 Task: Search one way flight ticket for 5 adults, 2 children, 1 infant in seat and 2 infants on lap in economy from Garden City: Garden City Regional Airport to Laramie: Laramie Regional Airport on 5-3-2023. Number of bags: 2 carry on bags. Price is upto 92000. Outbound departure time preference is 16:00.
Action: Mouse moved to (297, 250)
Screenshot: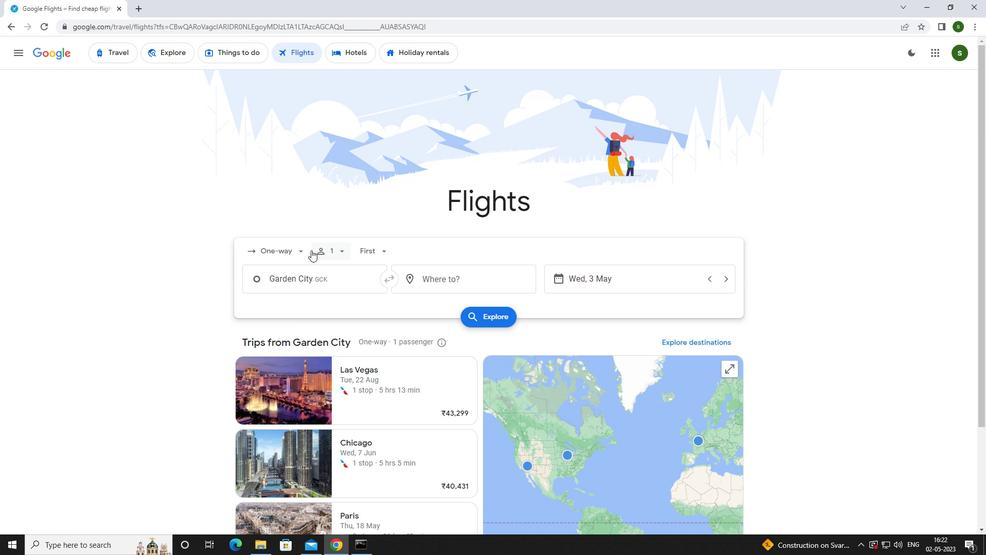 
Action: Mouse pressed left at (297, 250)
Screenshot: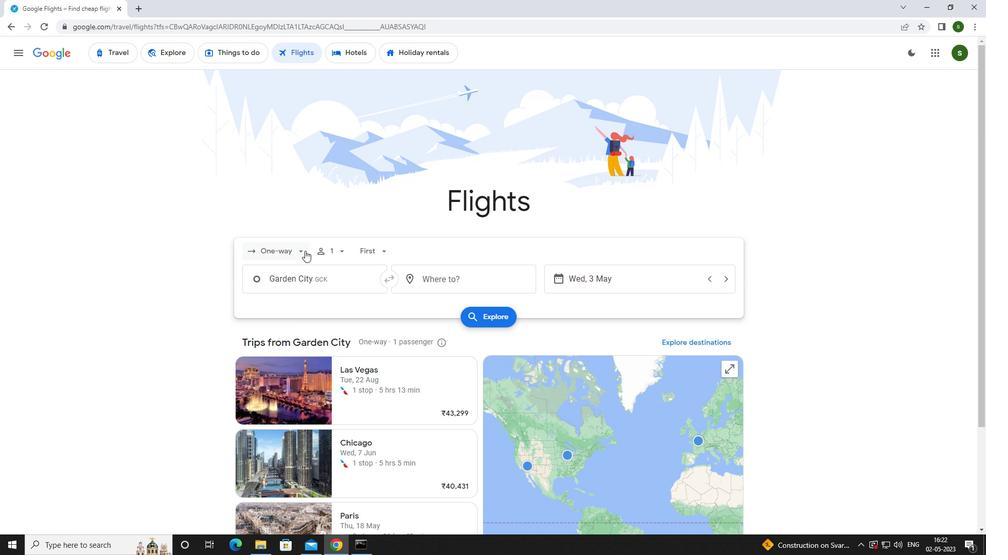 
Action: Mouse moved to (293, 302)
Screenshot: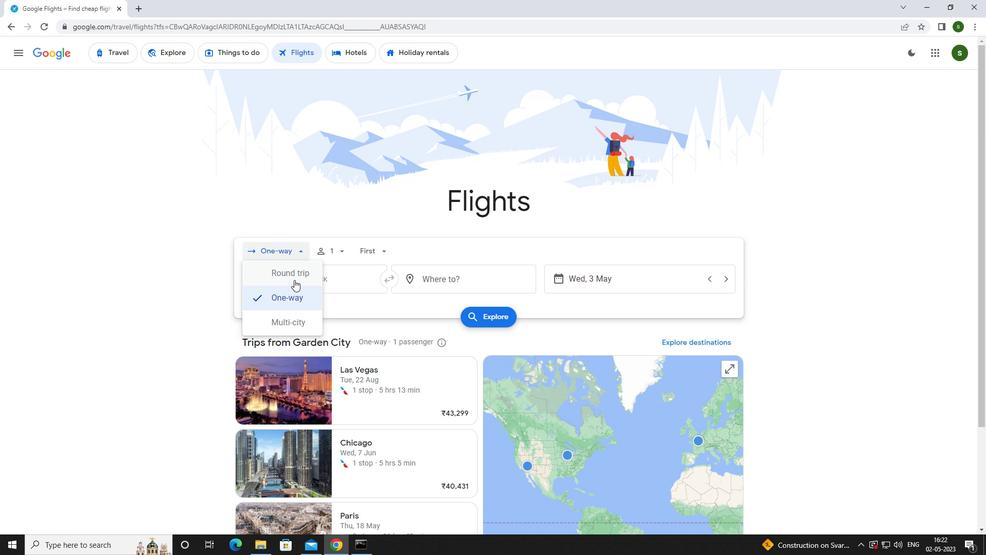 
Action: Mouse pressed left at (293, 302)
Screenshot: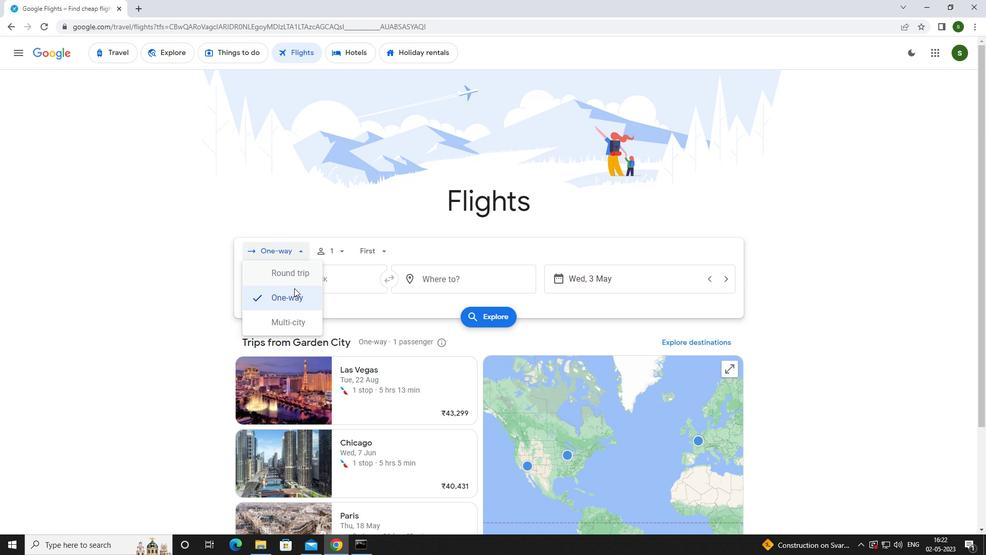 
Action: Mouse moved to (344, 248)
Screenshot: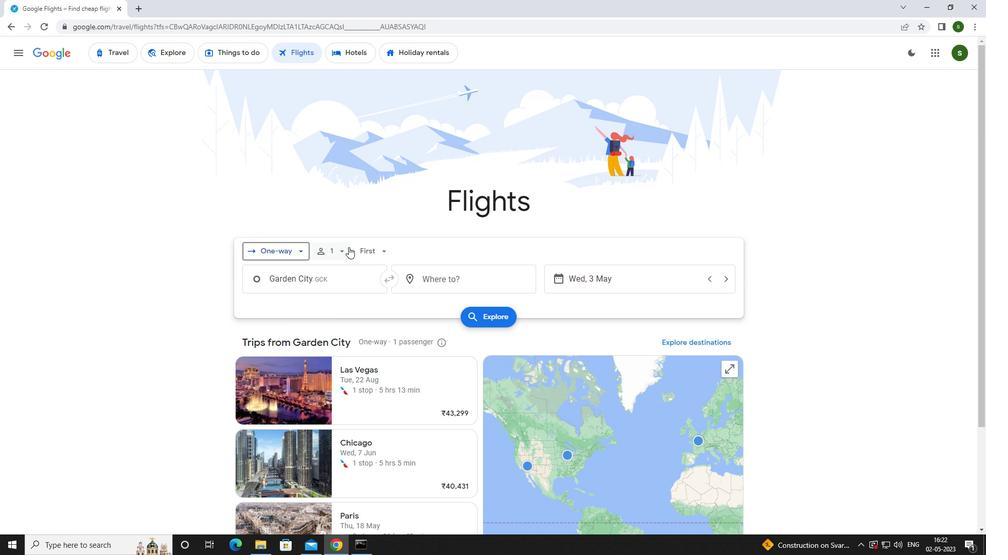 
Action: Mouse pressed left at (344, 248)
Screenshot: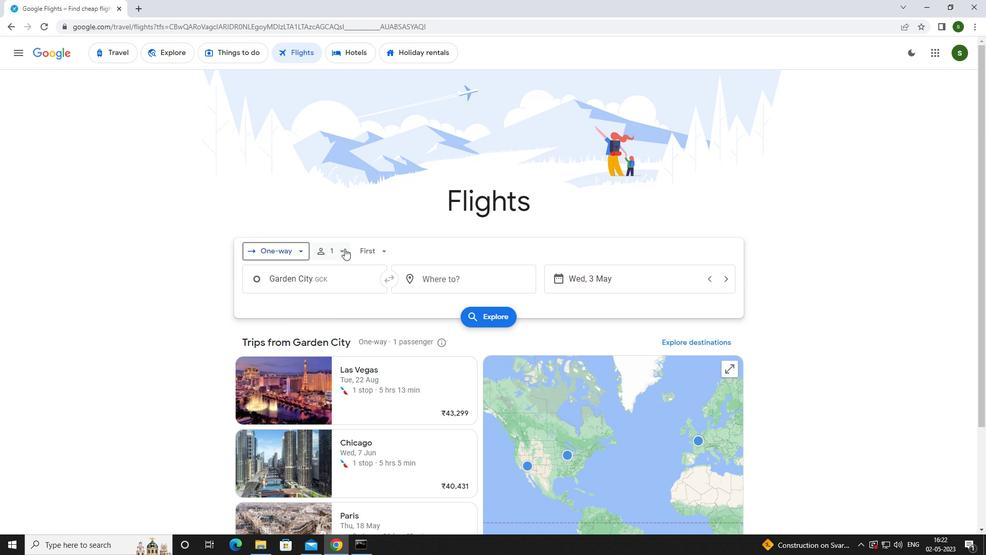 
Action: Mouse moved to (418, 278)
Screenshot: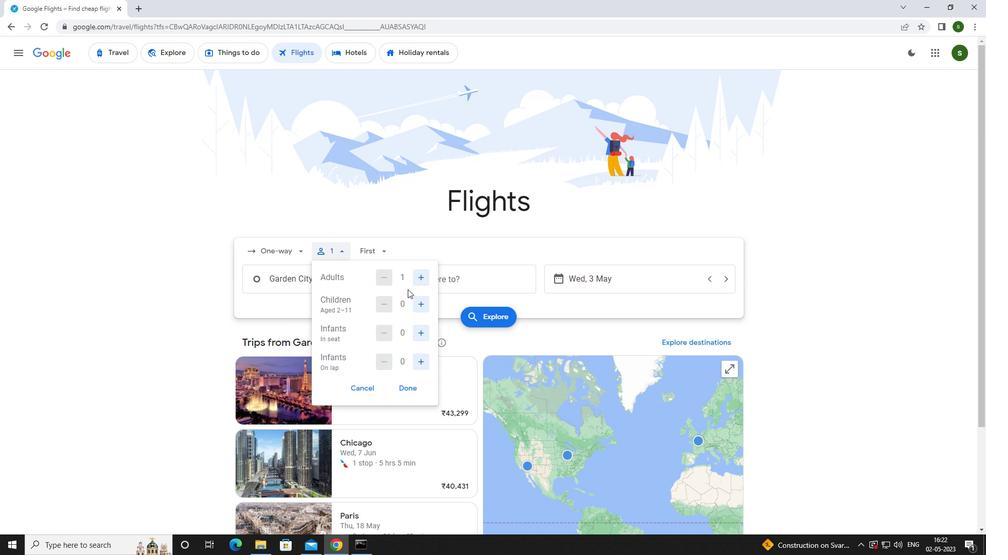 
Action: Mouse pressed left at (418, 278)
Screenshot: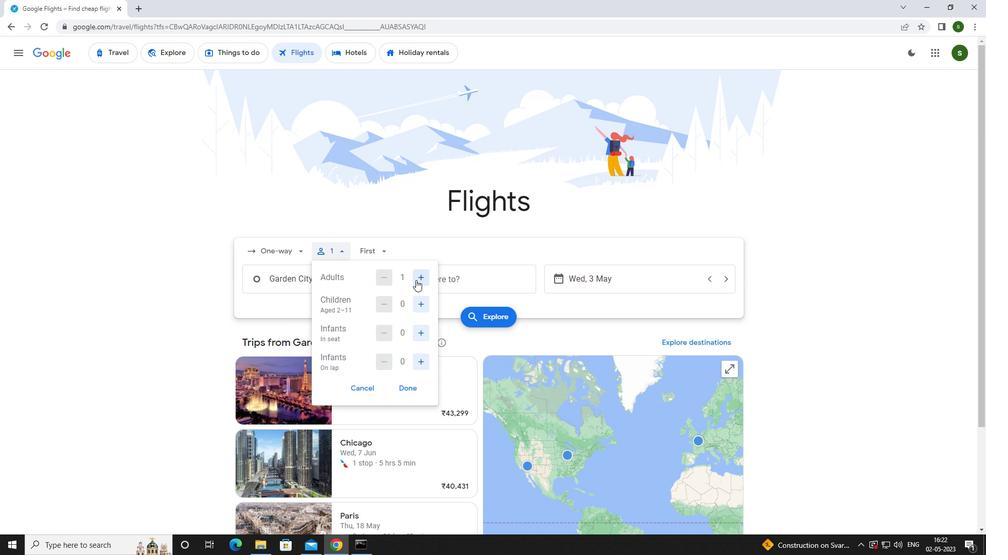 
Action: Mouse pressed left at (418, 278)
Screenshot: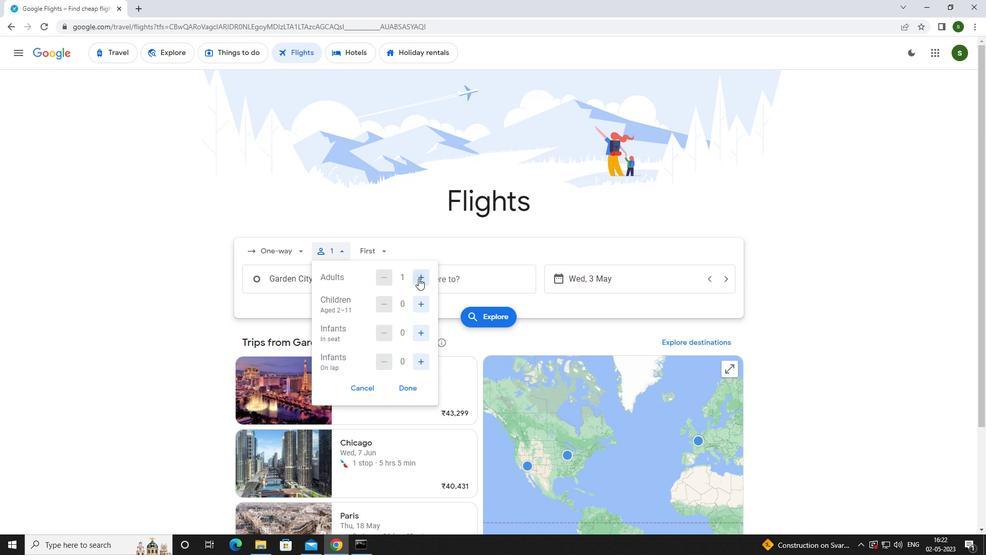 
Action: Mouse pressed left at (418, 278)
Screenshot: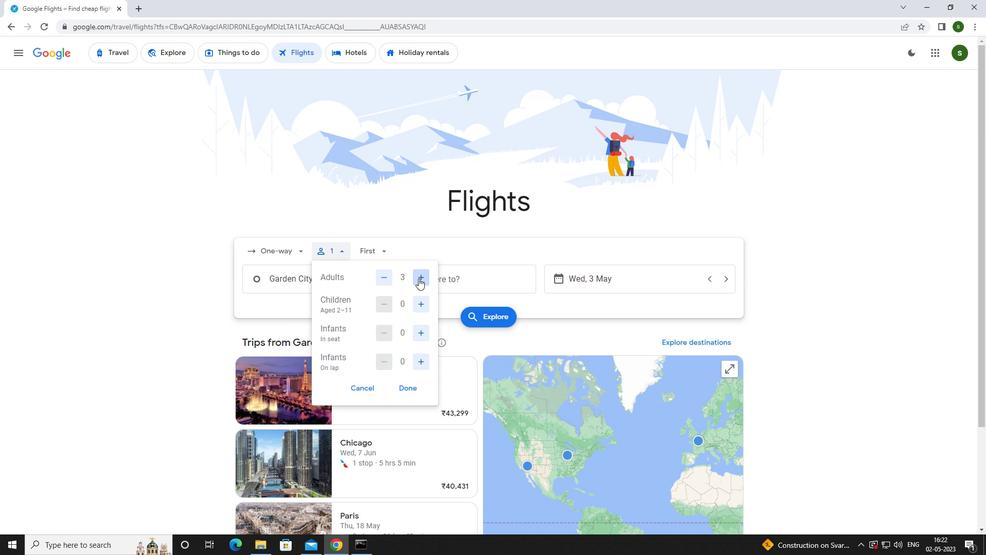 
Action: Mouse pressed left at (418, 278)
Screenshot: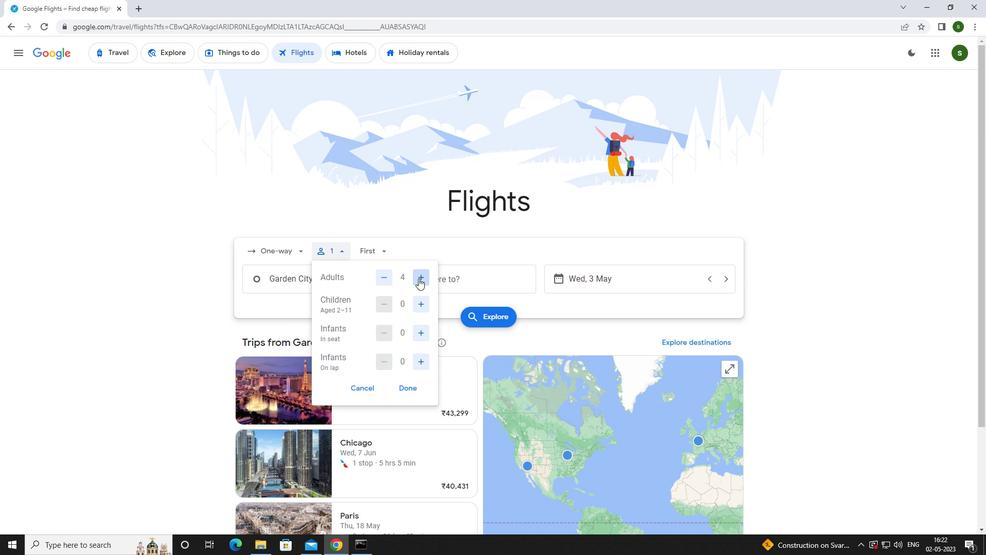 
Action: Mouse moved to (414, 307)
Screenshot: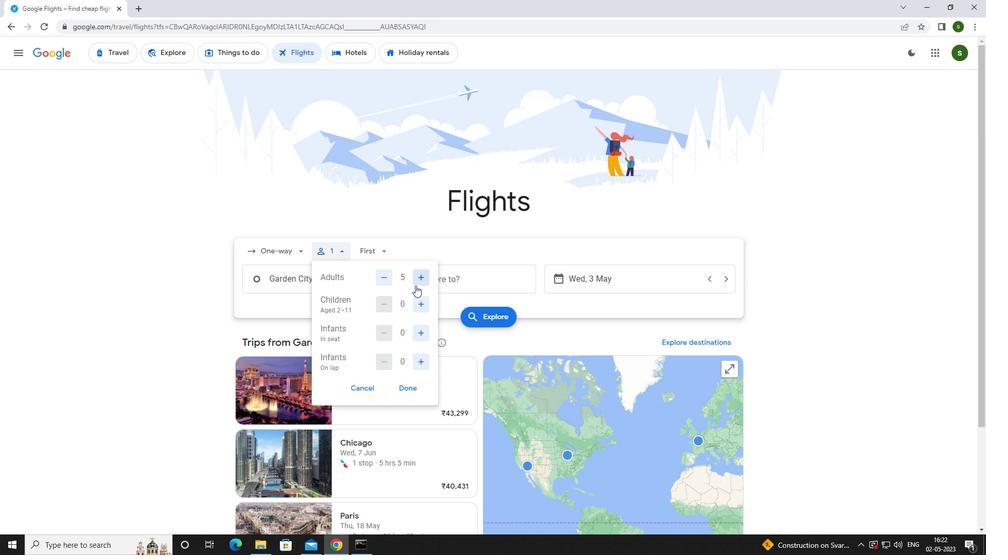 
Action: Mouse pressed left at (414, 307)
Screenshot: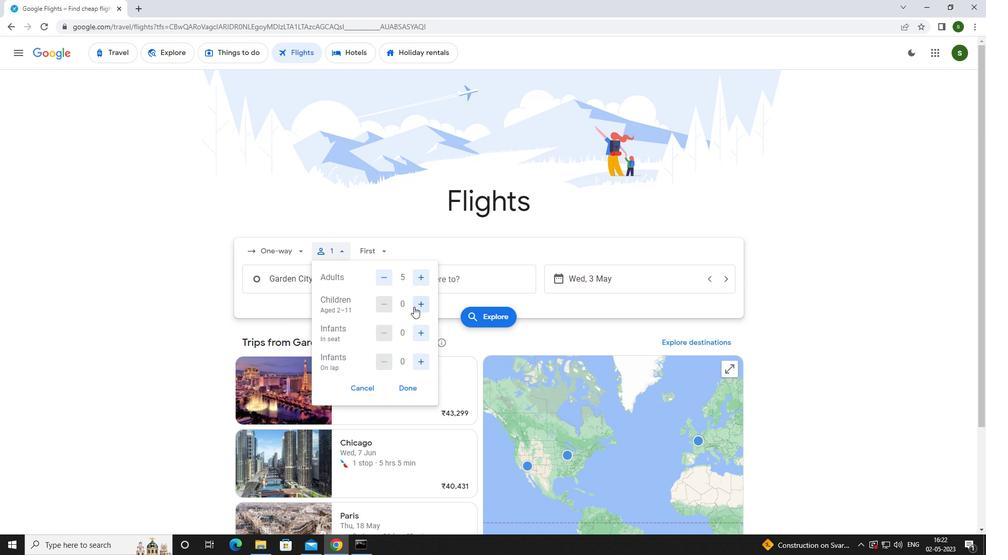 
Action: Mouse moved to (414, 308)
Screenshot: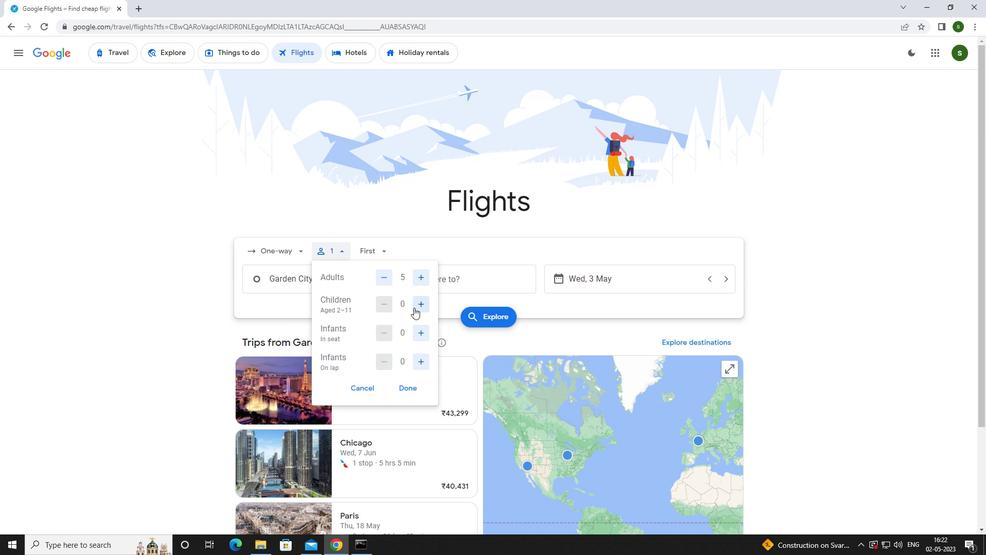 
Action: Mouse pressed left at (414, 308)
Screenshot: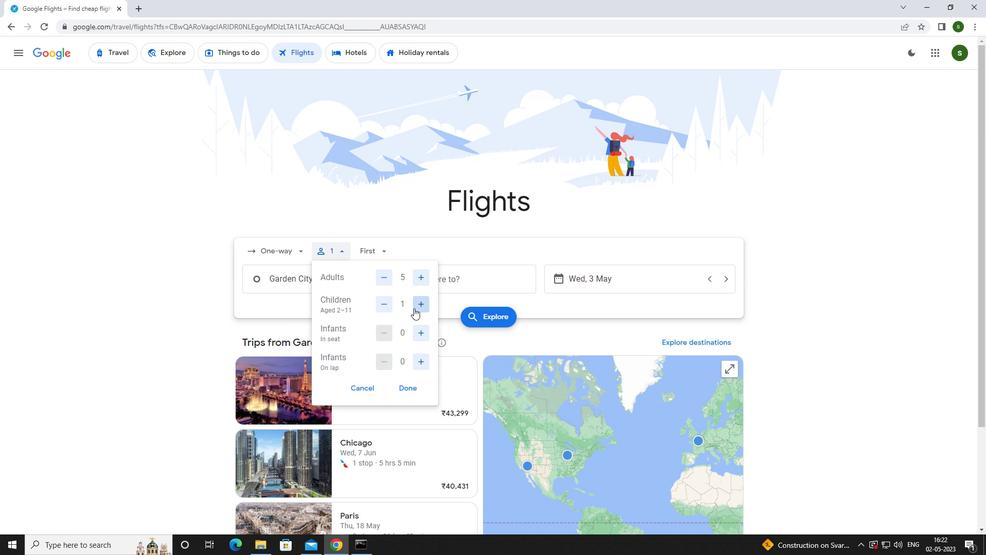 
Action: Mouse moved to (422, 329)
Screenshot: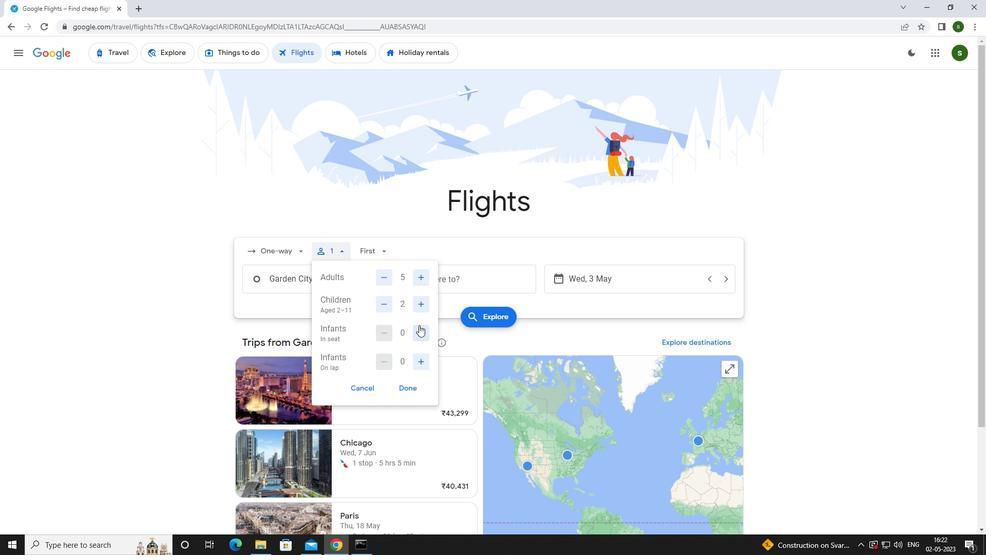 
Action: Mouse pressed left at (422, 329)
Screenshot: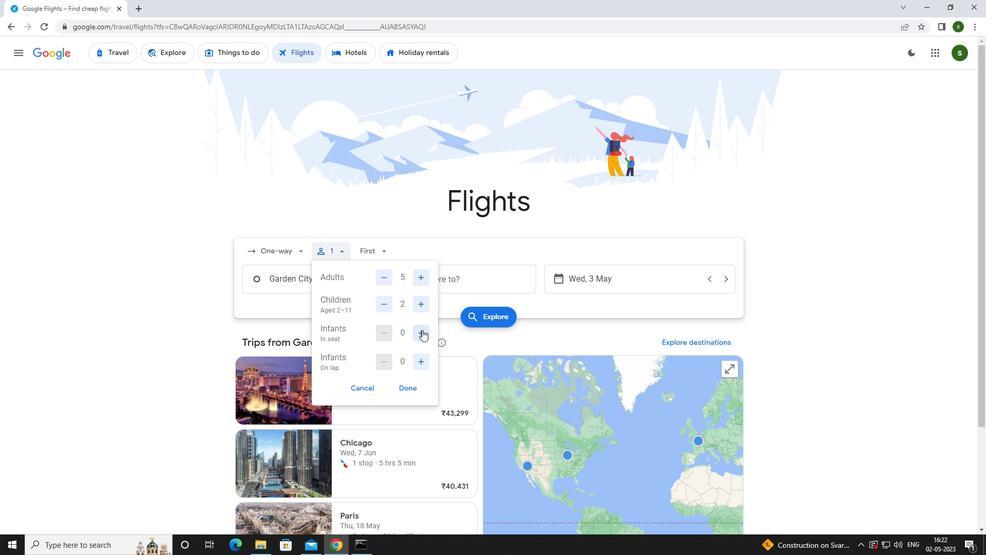 
Action: Mouse moved to (419, 360)
Screenshot: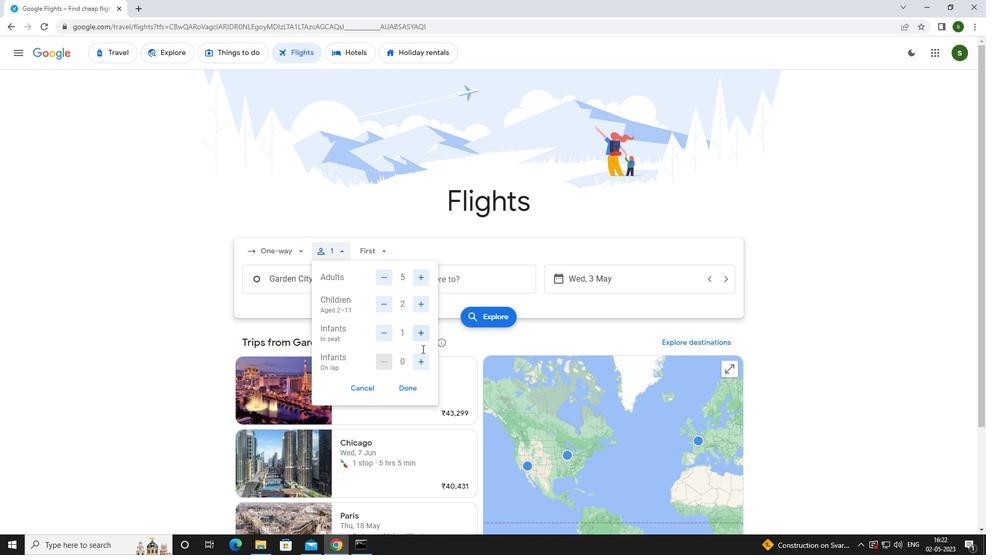 
Action: Mouse pressed left at (419, 360)
Screenshot: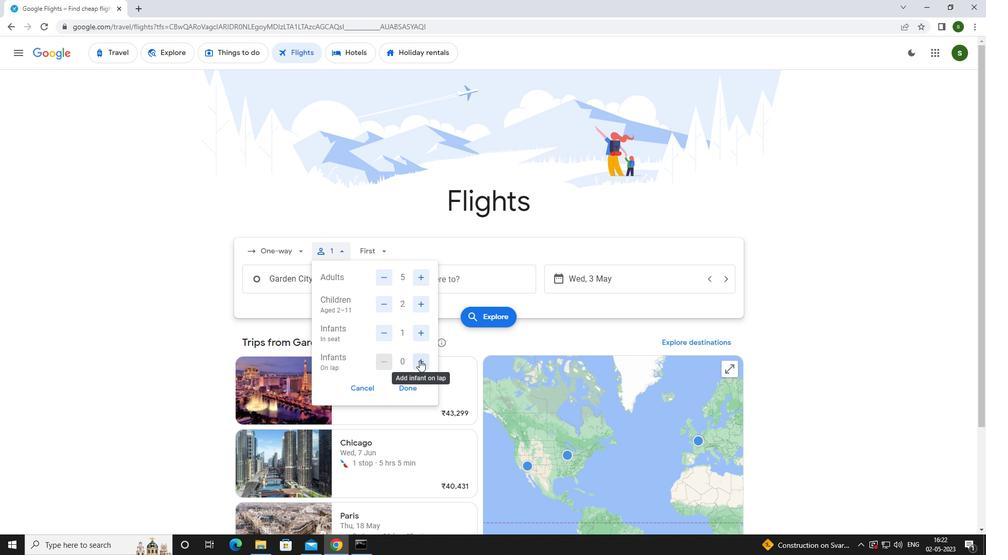 
Action: Mouse moved to (378, 253)
Screenshot: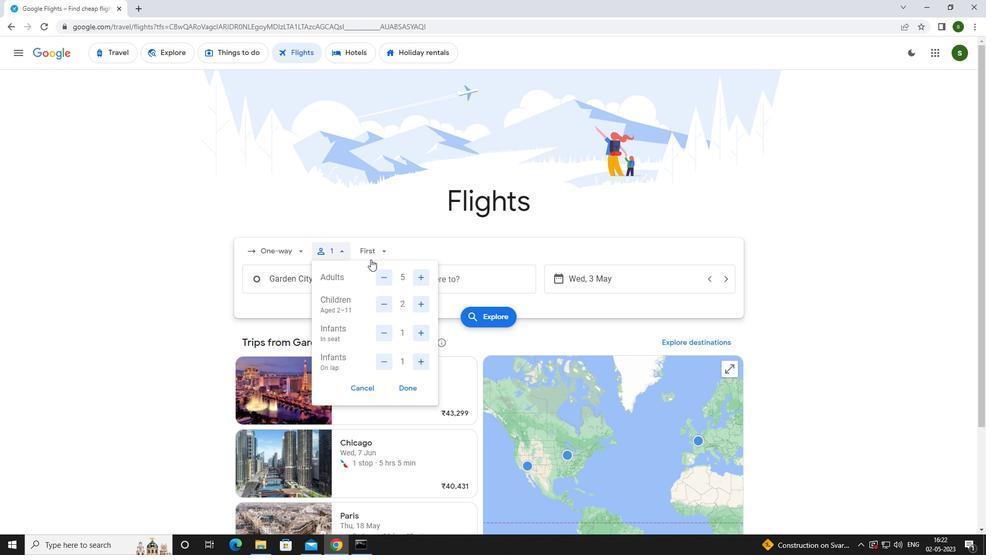 
Action: Mouse pressed left at (378, 253)
Screenshot: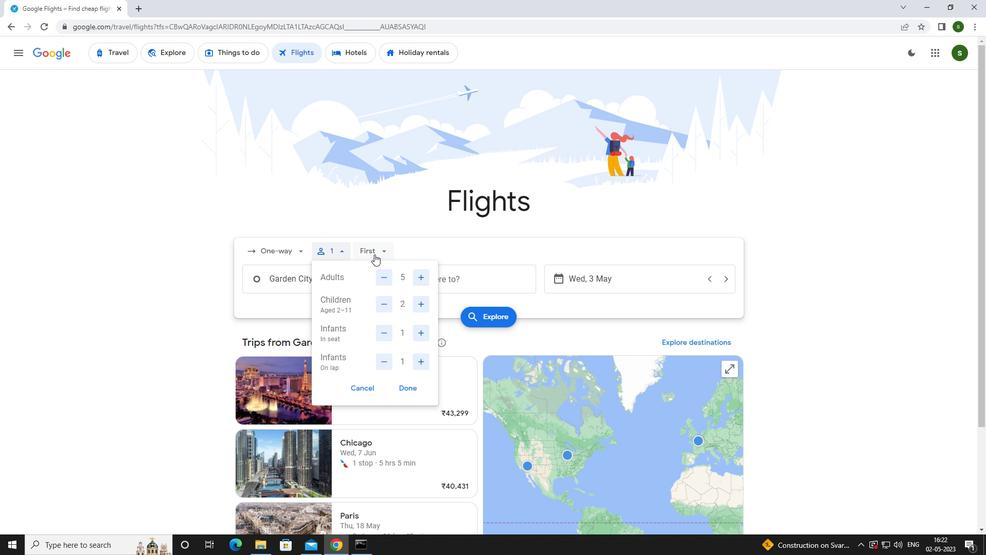 
Action: Mouse moved to (388, 275)
Screenshot: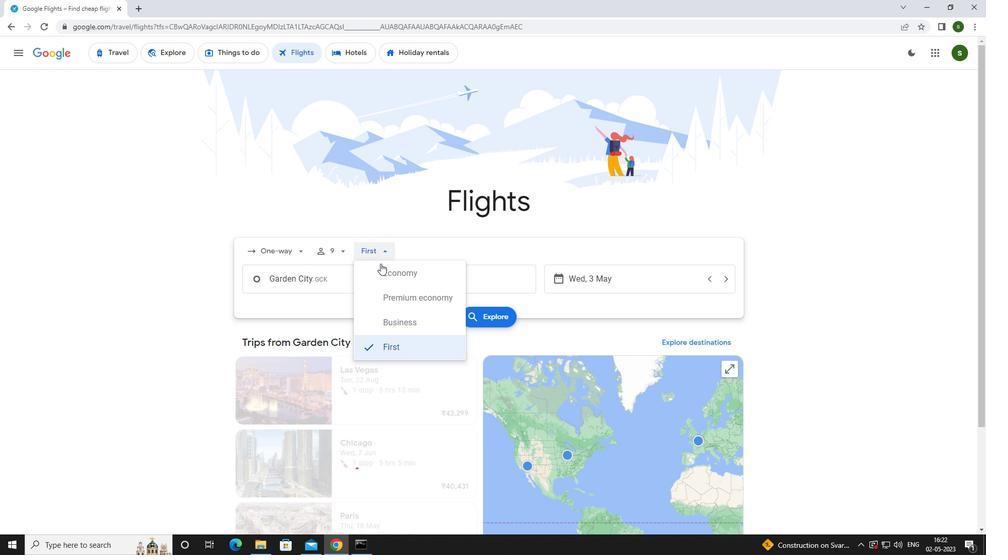 
Action: Mouse pressed left at (388, 275)
Screenshot: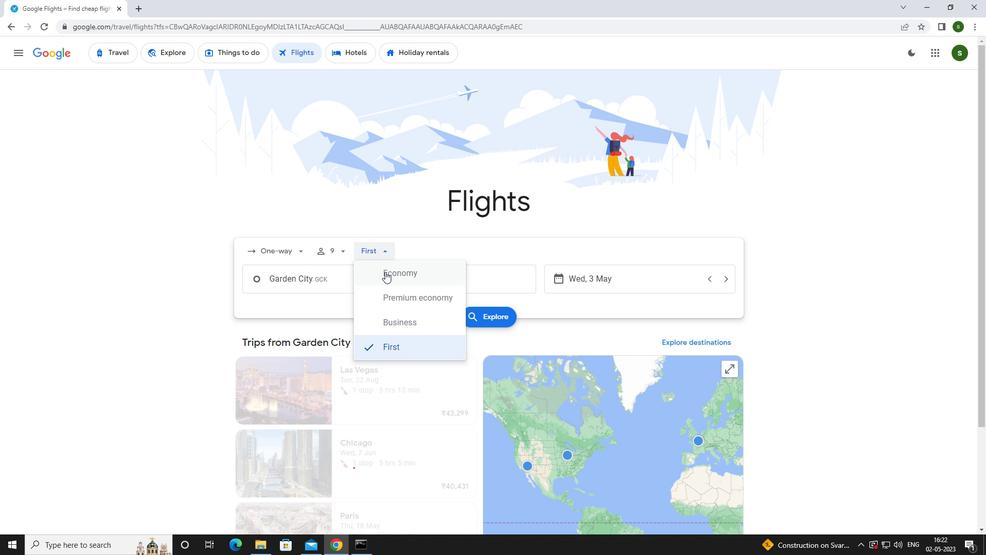 
Action: Mouse moved to (354, 280)
Screenshot: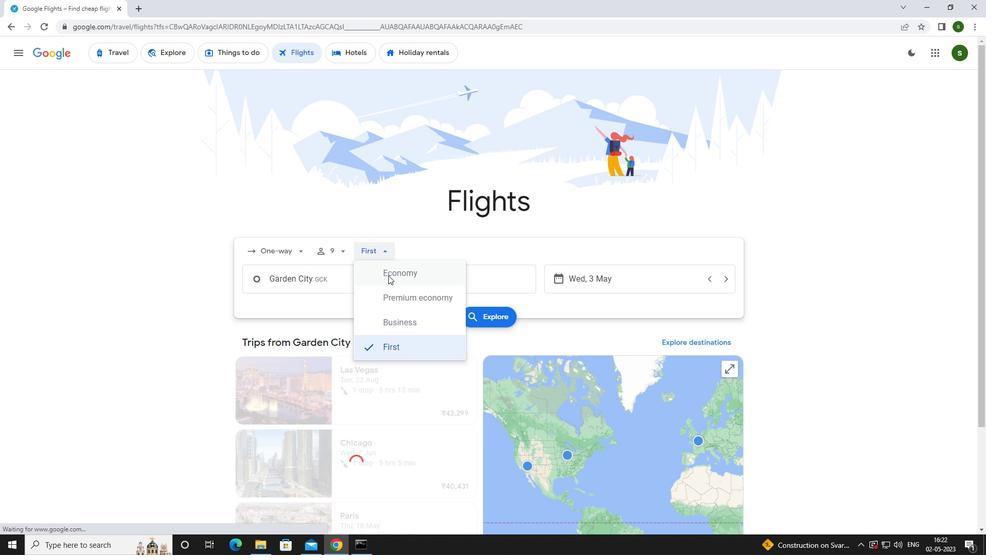 
Action: Mouse pressed left at (354, 280)
Screenshot: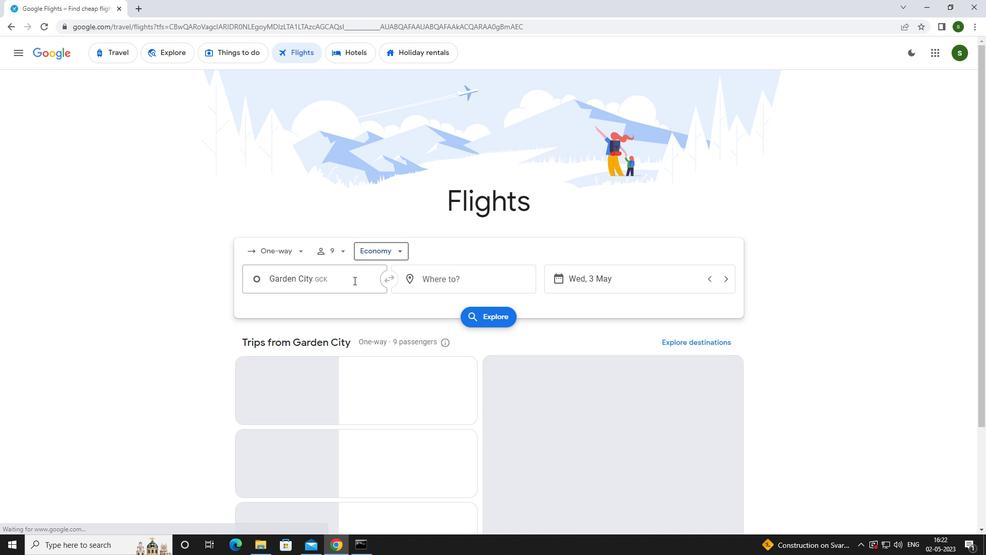 
Action: Mouse moved to (352, 281)
Screenshot: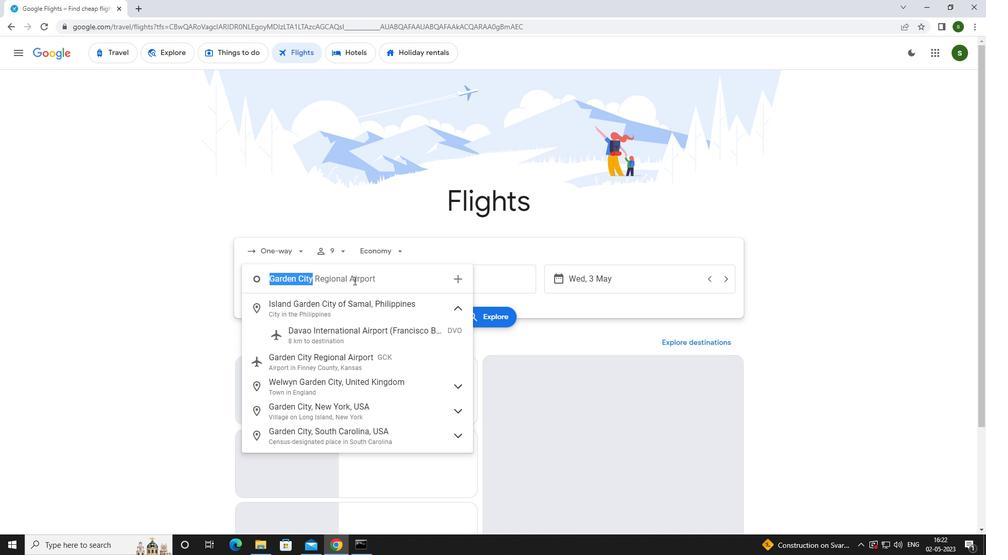 
Action: Key pressed <Key.caps_lock>g<Key.caps_lock>arden<Key.space>
Screenshot: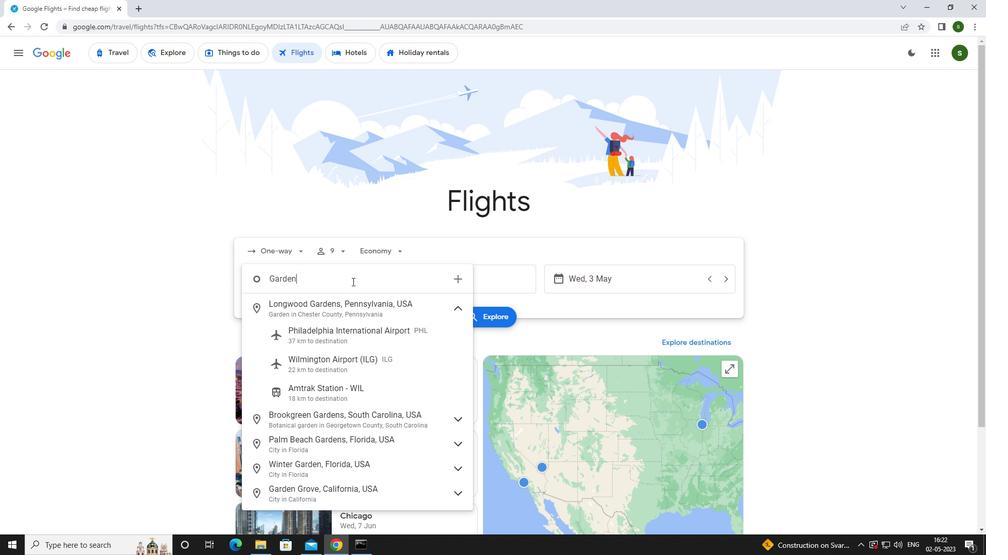 
Action: Mouse moved to (322, 410)
Screenshot: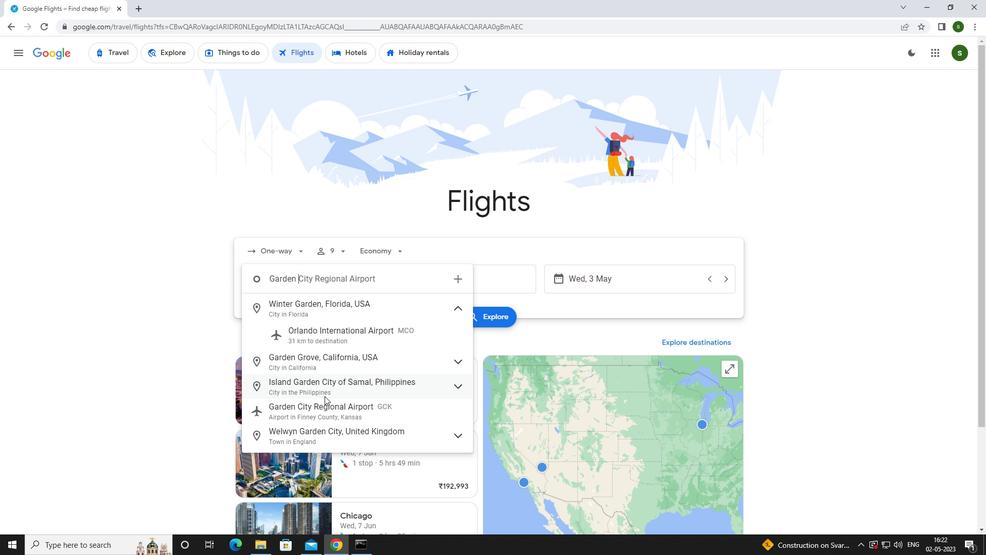 
Action: Mouse pressed left at (322, 410)
Screenshot: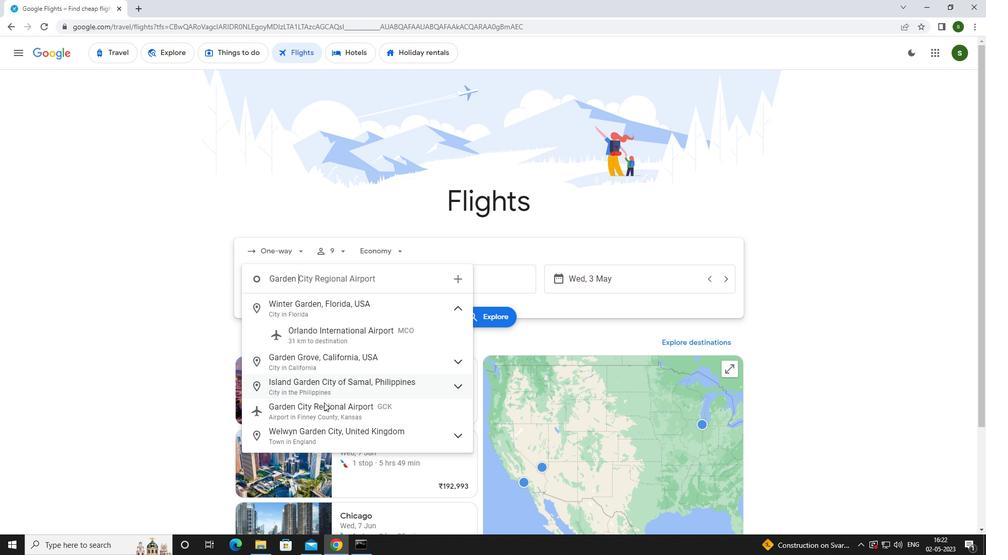 
Action: Mouse moved to (482, 284)
Screenshot: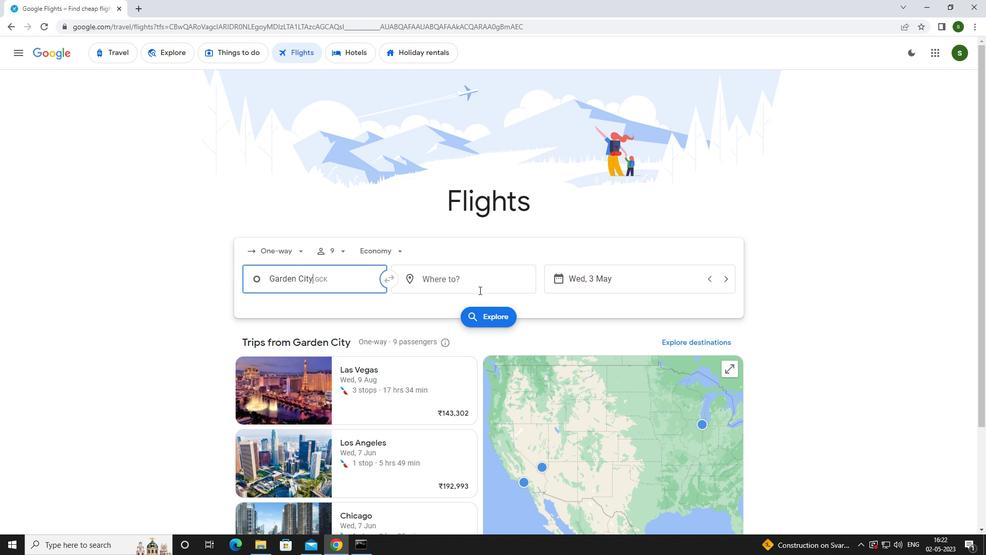 
Action: Mouse pressed left at (482, 284)
Screenshot: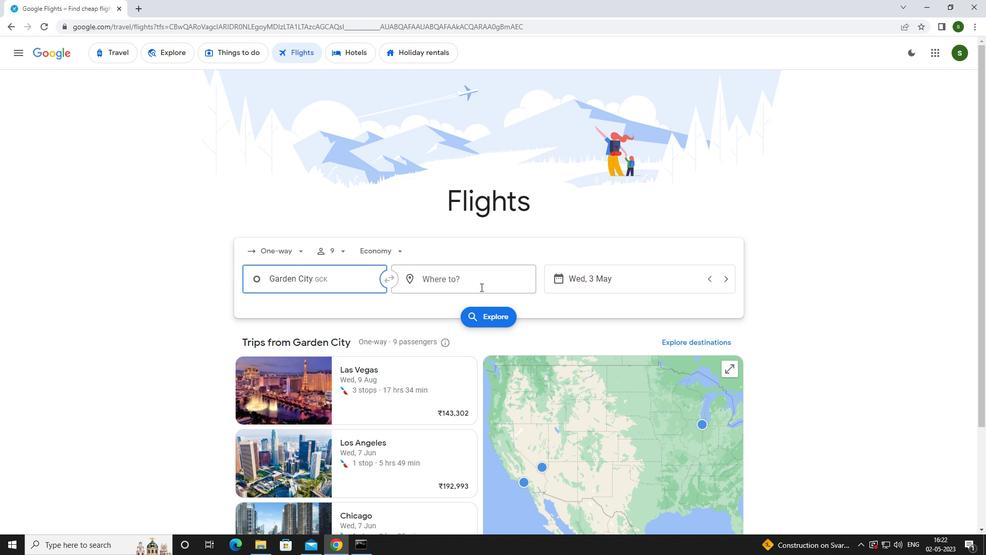 
Action: Key pressed <Key.caps_lock>l<Key.caps_lock>aram
Screenshot: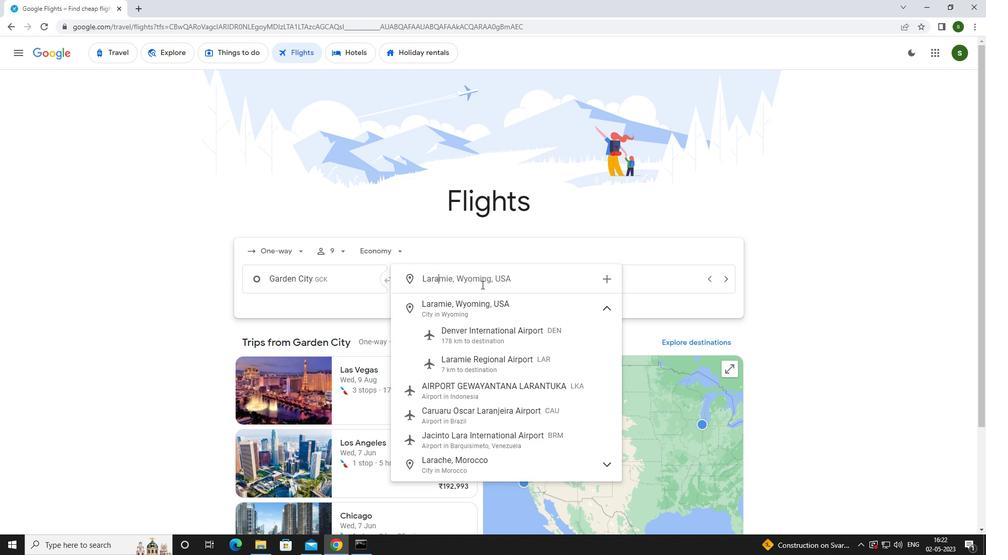 
Action: Mouse moved to (471, 364)
Screenshot: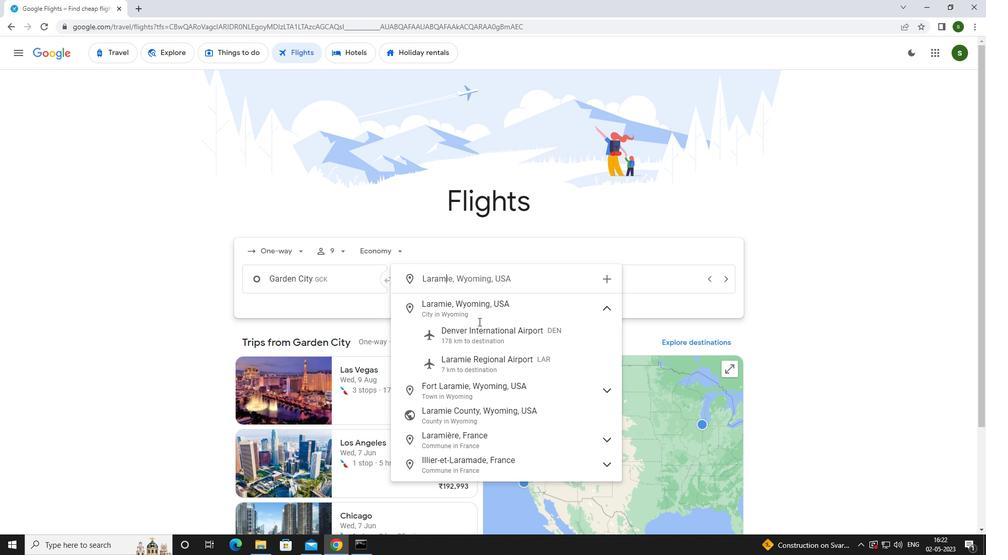 
Action: Mouse pressed left at (471, 364)
Screenshot: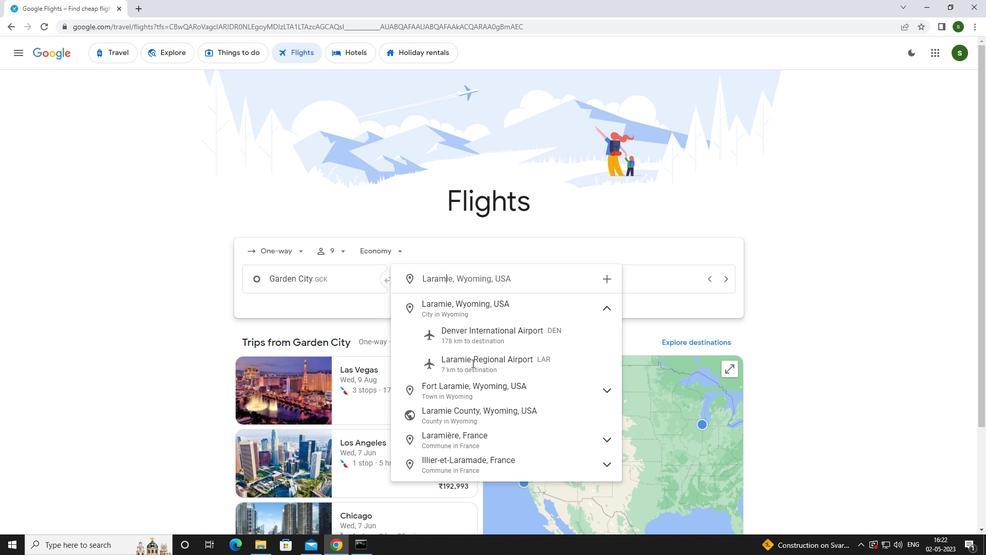 
Action: Mouse moved to (635, 273)
Screenshot: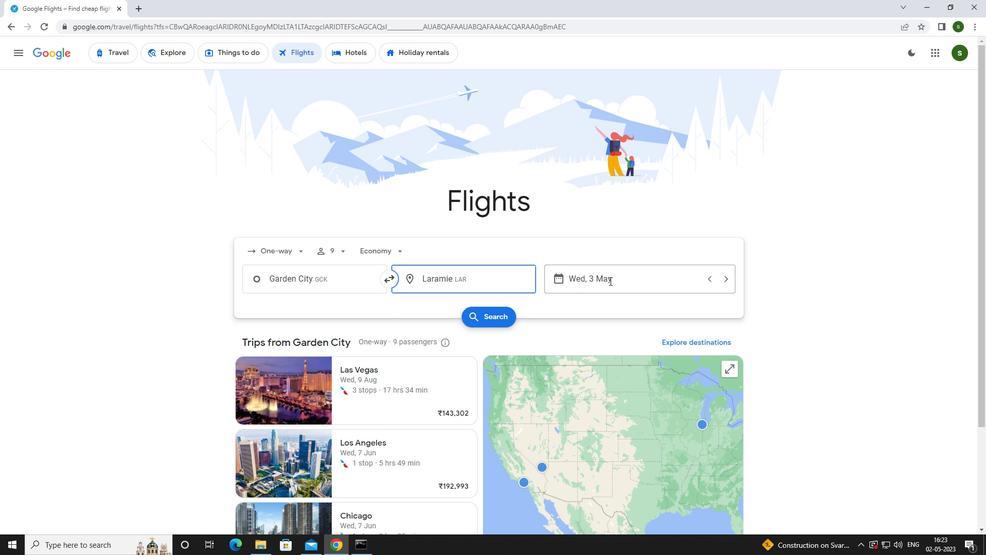
Action: Mouse pressed left at (635, 273)
Screenshot: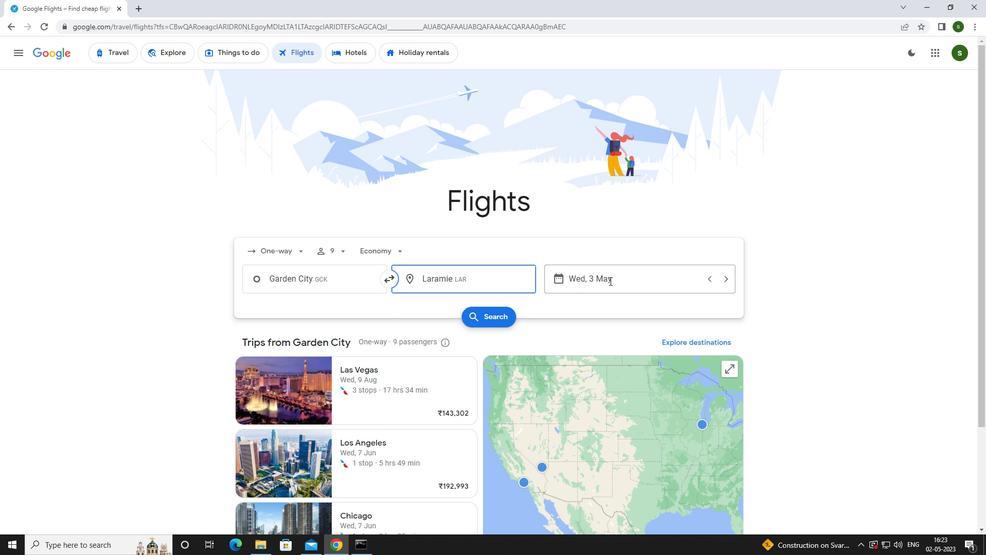 
Action: Mouse moved to (436, 343)
Screenshot: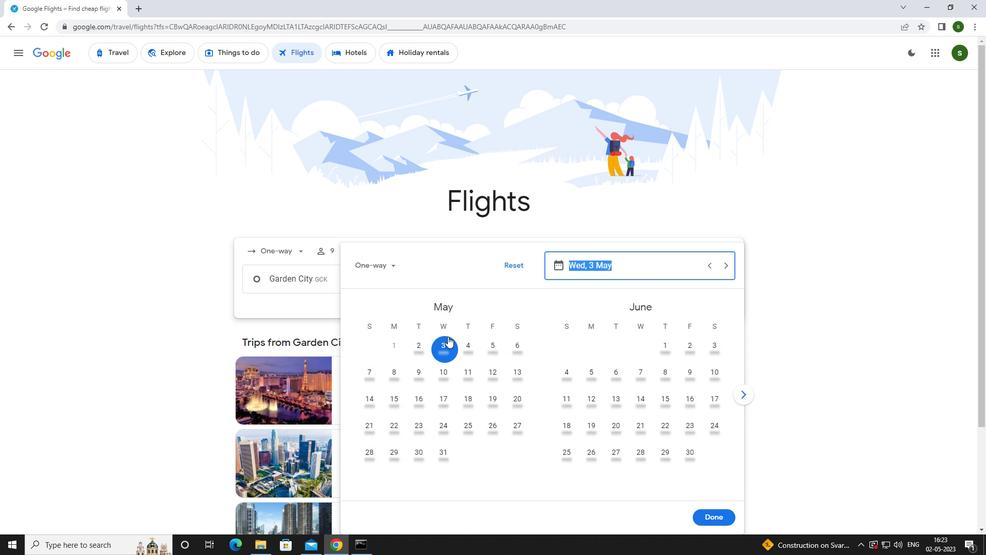 
Action: Mouse pressed left at (436, 343)
Screenshot: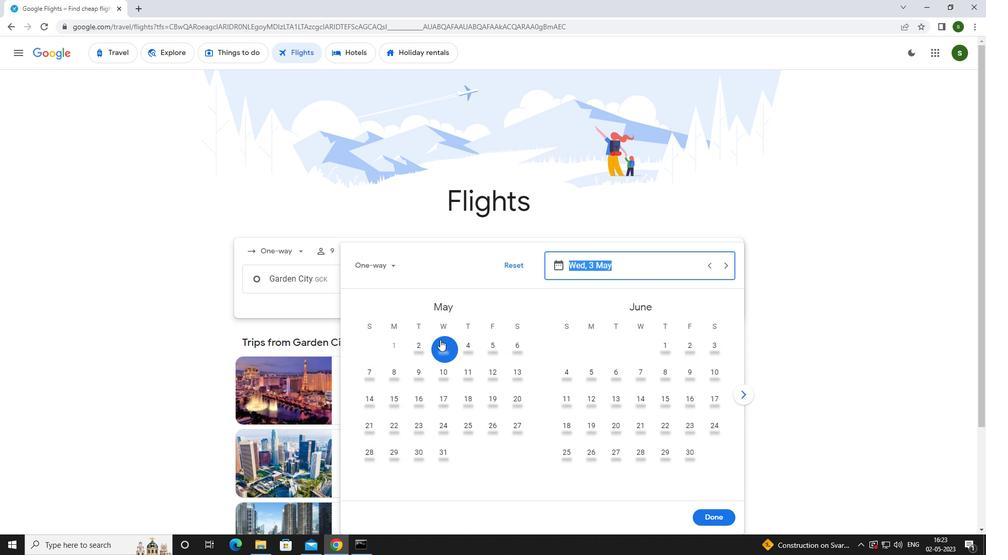 
Action: Mouse moved to (726, 521)
Screenshot: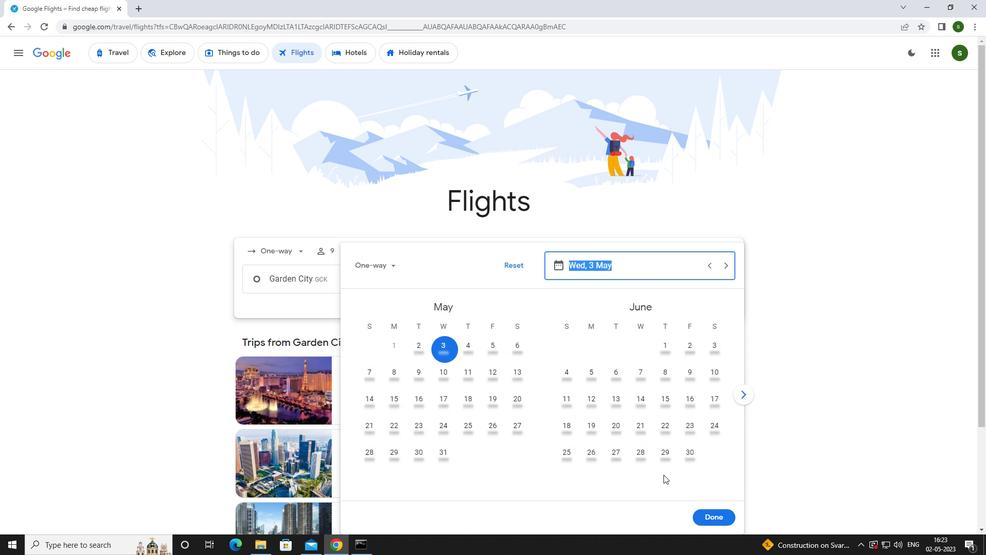 
Action: Mouse pressed left at (726, 521)
Screenshot: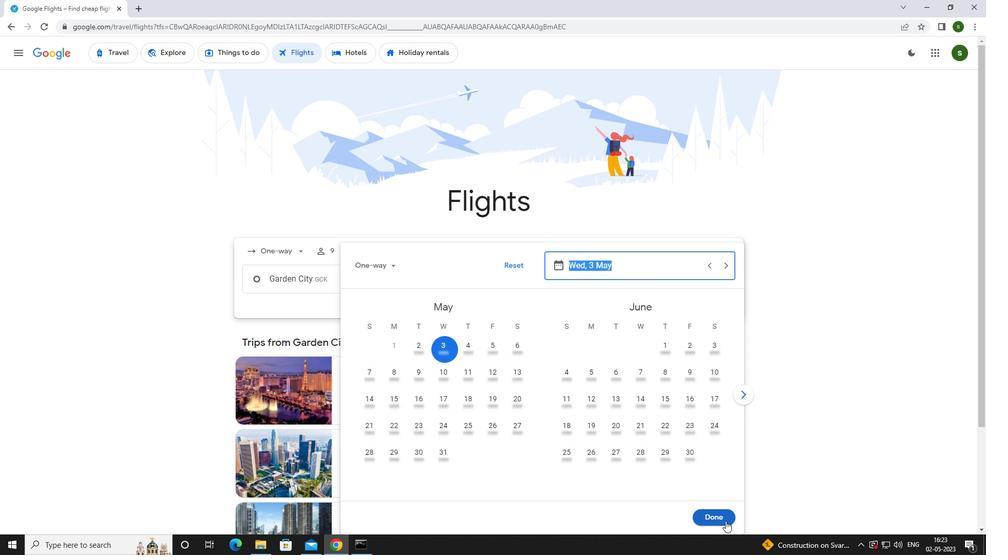 
Action: Mouse moved to (493, 318)
Screenshot: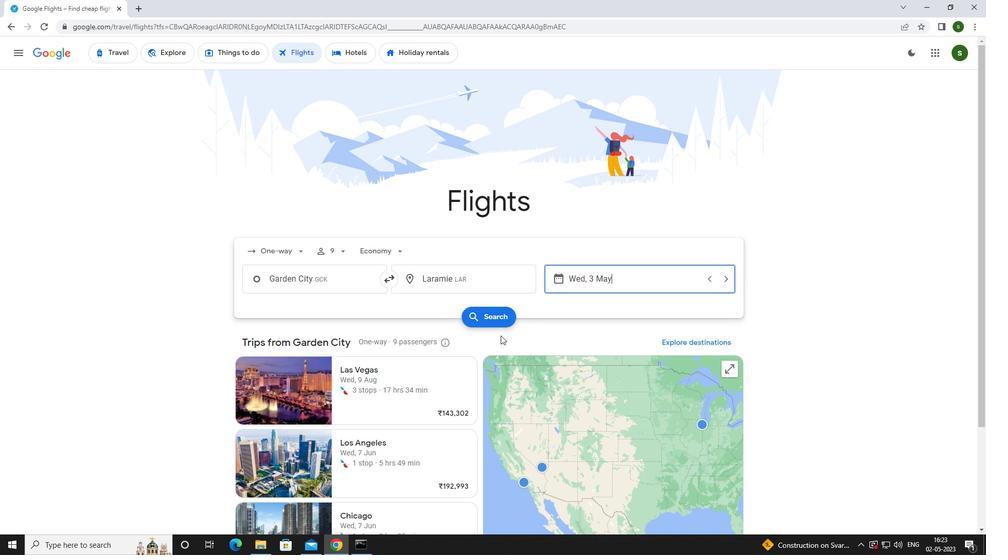 
Action: Mouse pressed left at (493, 318)
Screenshot: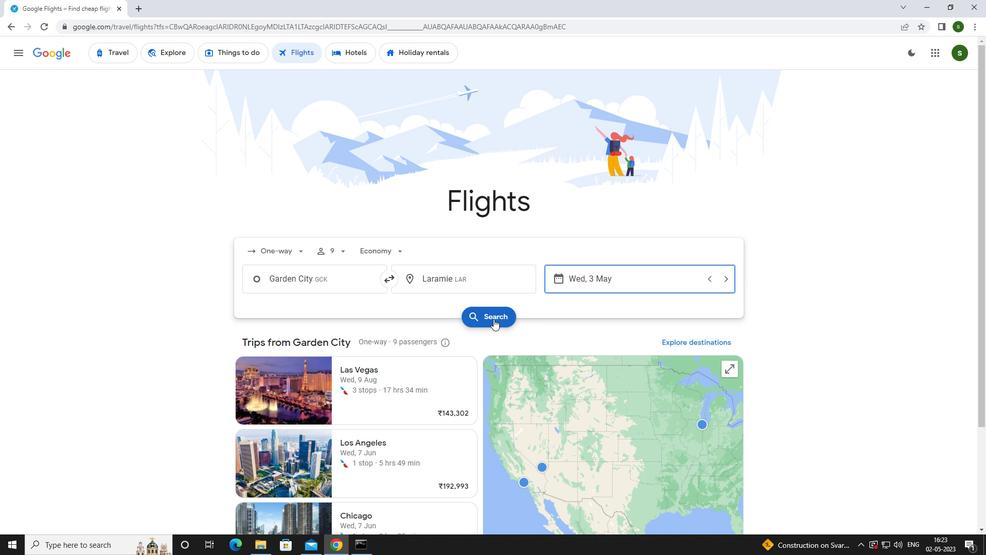 
Action: Mouse moved to (267, 147)
Screenshot: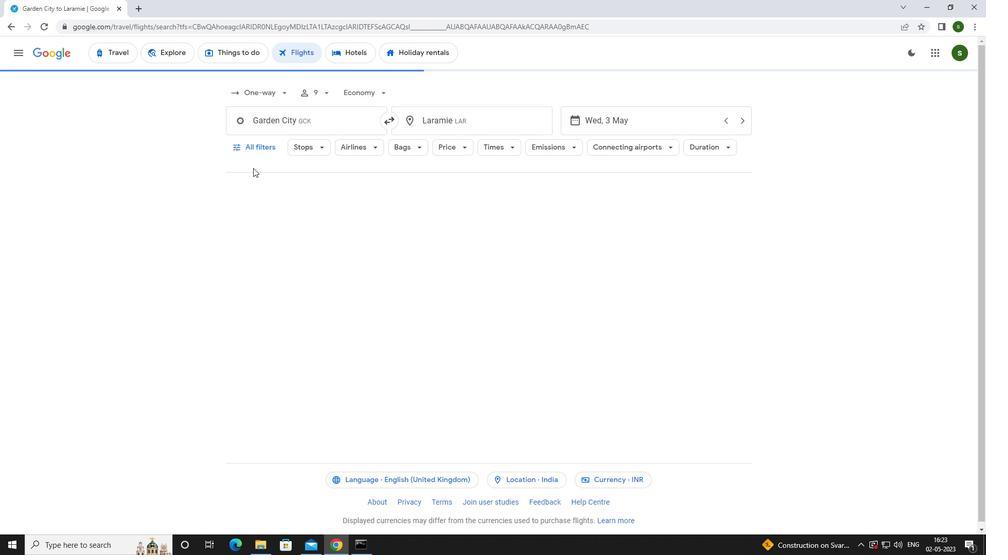 
Action: Mouse pressed left at (267, 147)
Screenshot: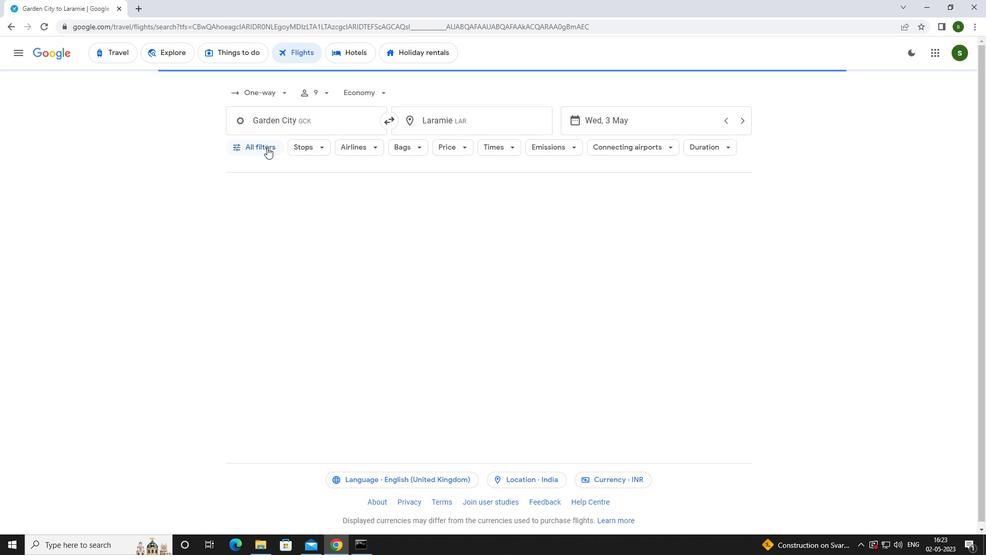 
Action: Mouse moved to (328, 267)
Screenshot: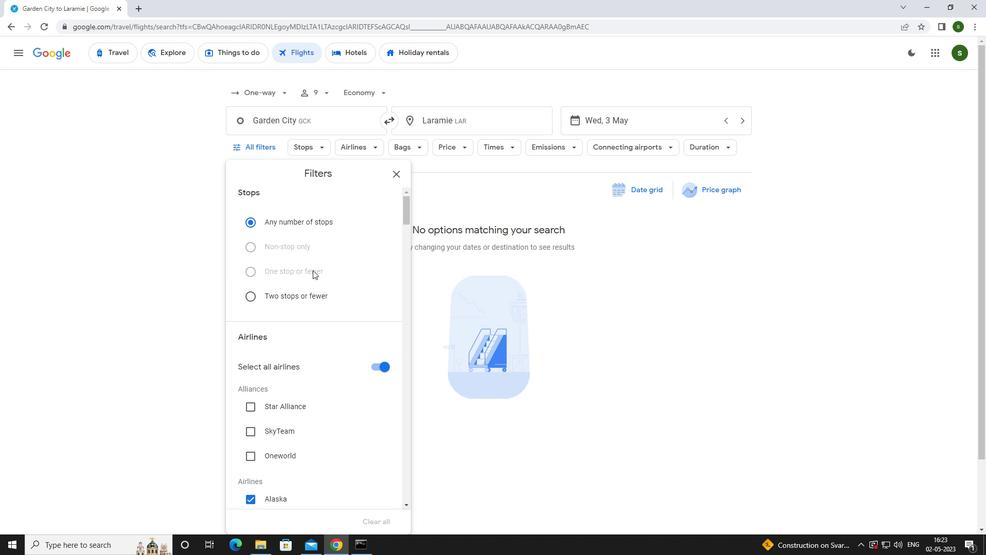 
Action: Mouse scrolled (328, 267) with delta (0, 0)
Screenshot: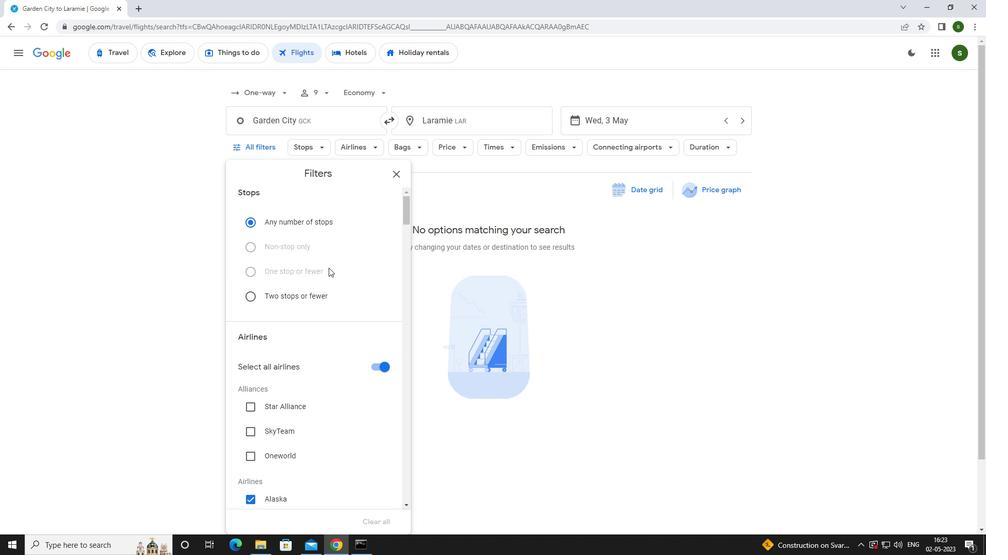 
Action: Mouse scrolled (328, 267) with delta (0, 0)
Screenshot: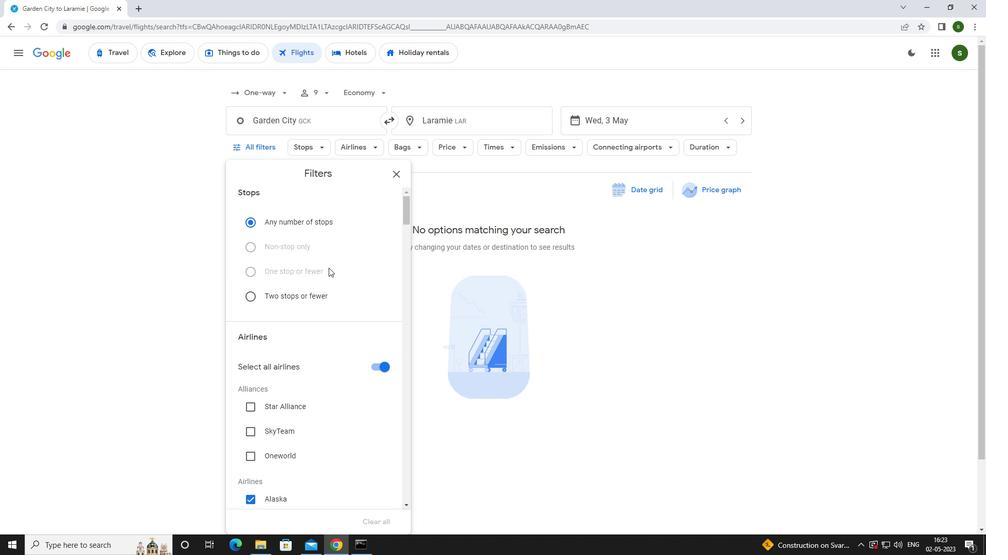 
Action: Mouse scrolled (328, 267) with delta (0, 0)
Screenshot: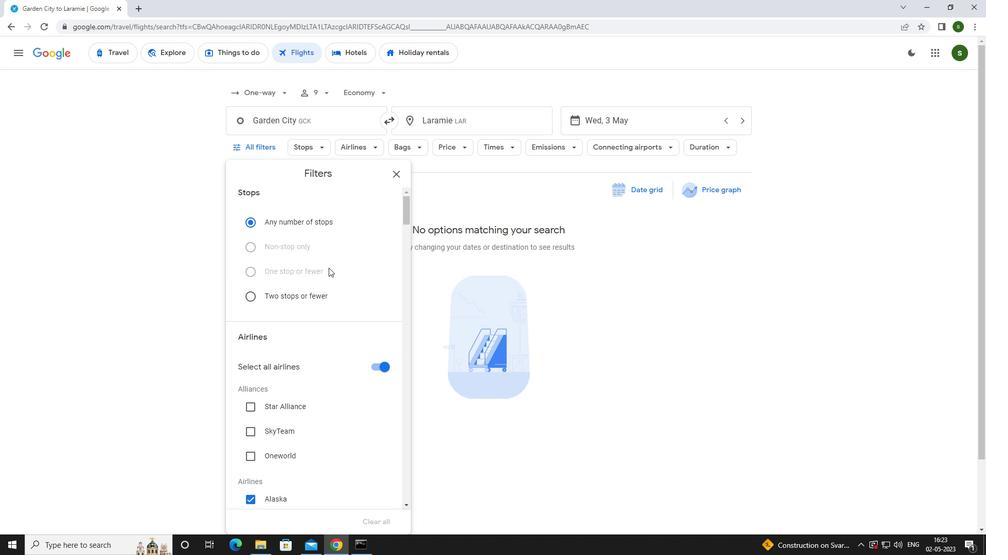 
Action: Mouse scrolled (328, 267) with delta (0, 0)
Screenshot: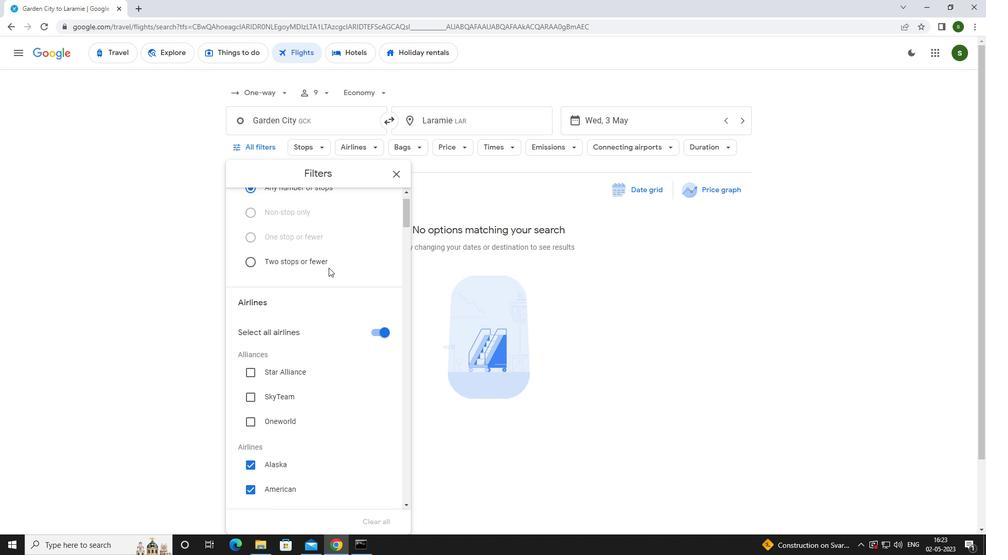 
Action: Mouse scrolled (328, 267) with delta (0, 0)
Screenshot: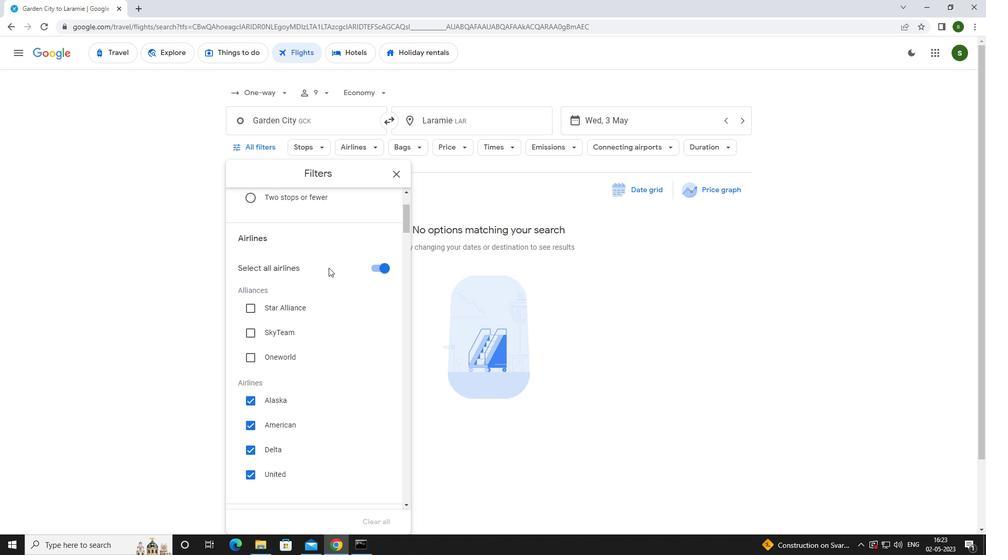 
Action: Mouse scrolled (328, 267) with delta (0, 0)
Screenshot: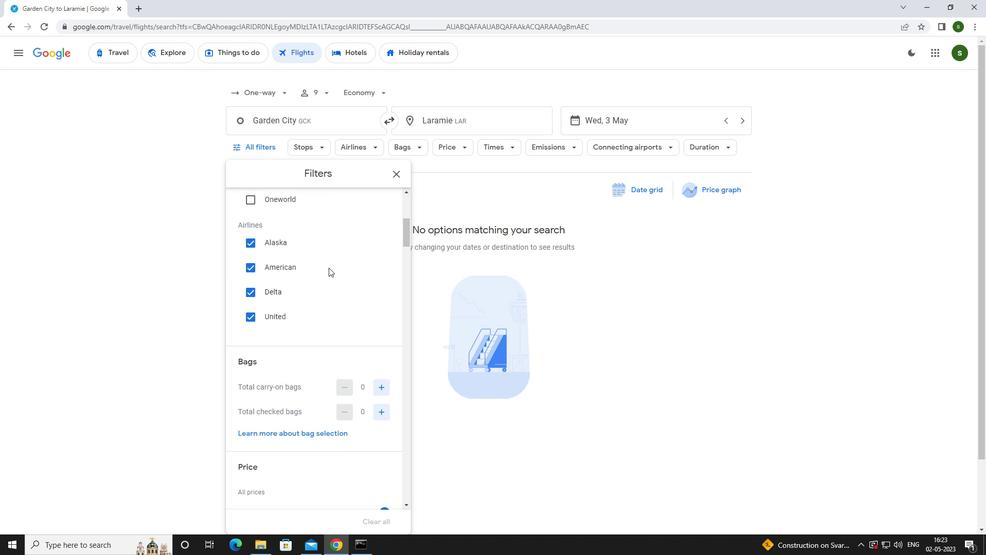 
Action: Mouse scrolled (328, 267) with delta (0, 0)
Screenshot: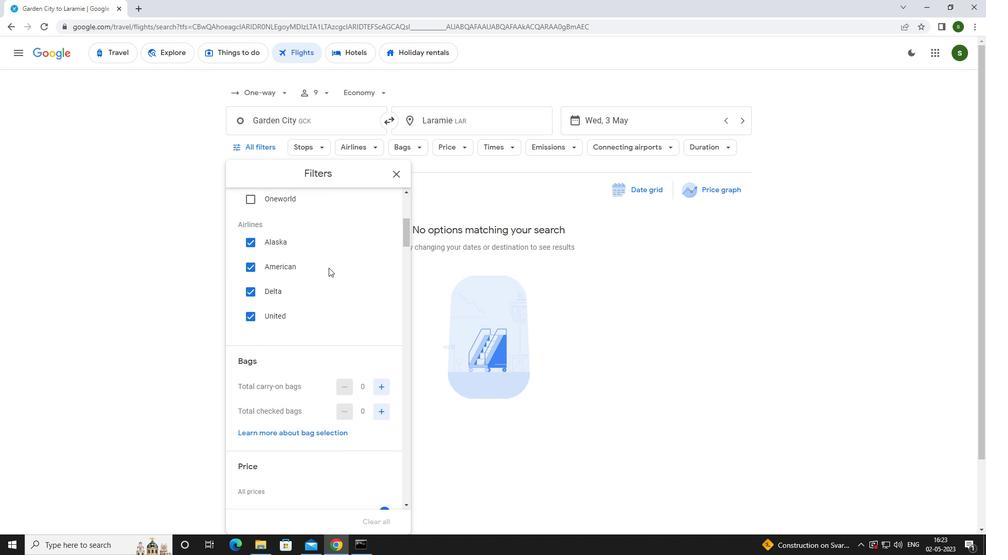 
Action: Mouse moved to (381, 286)
Screenshot: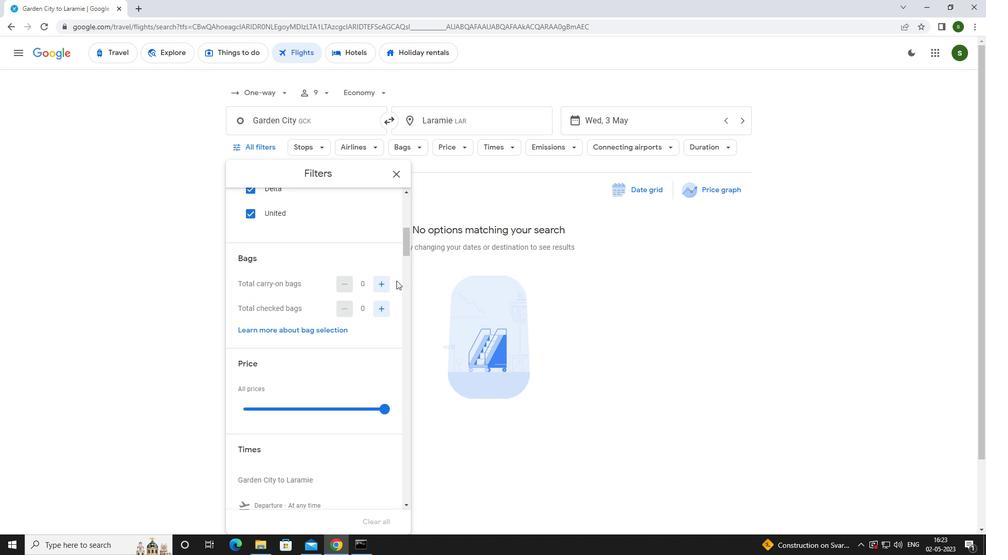 
Action: Mouse pressed left at (381, 286)
Screenshot: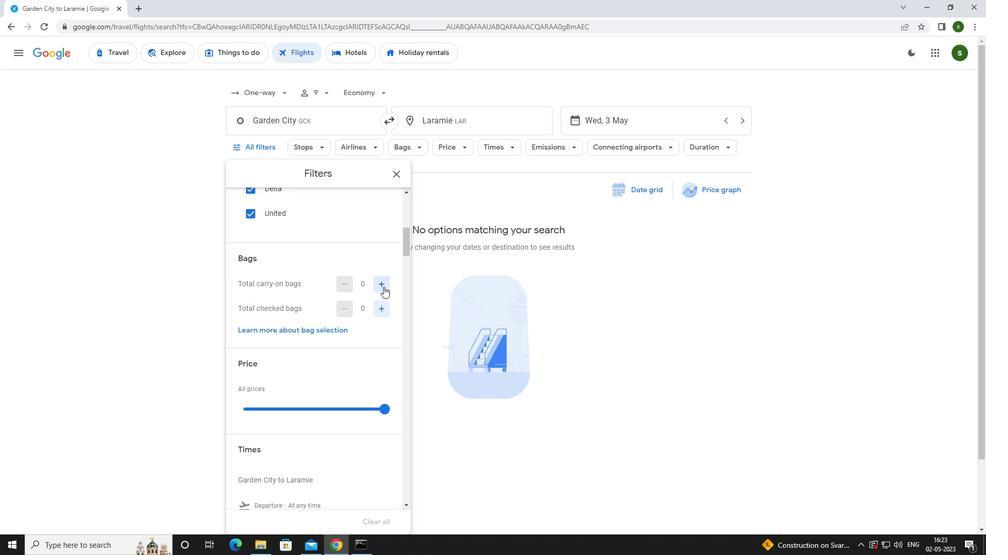 
Action: Mouse pressed left at (381, 286)
Screenshot: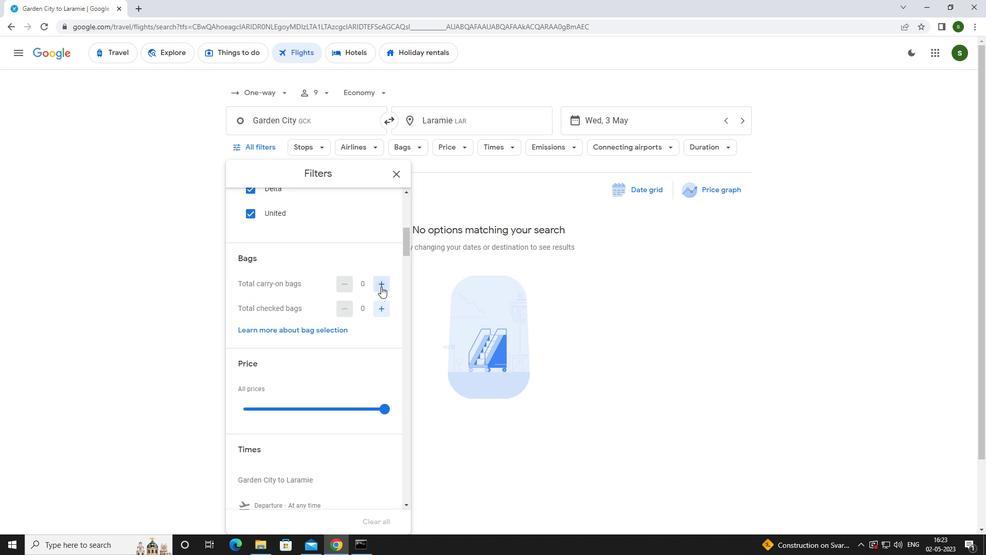 
Action: Mouse scrolled (381, 286) with delta (0, 0)
Screenshot: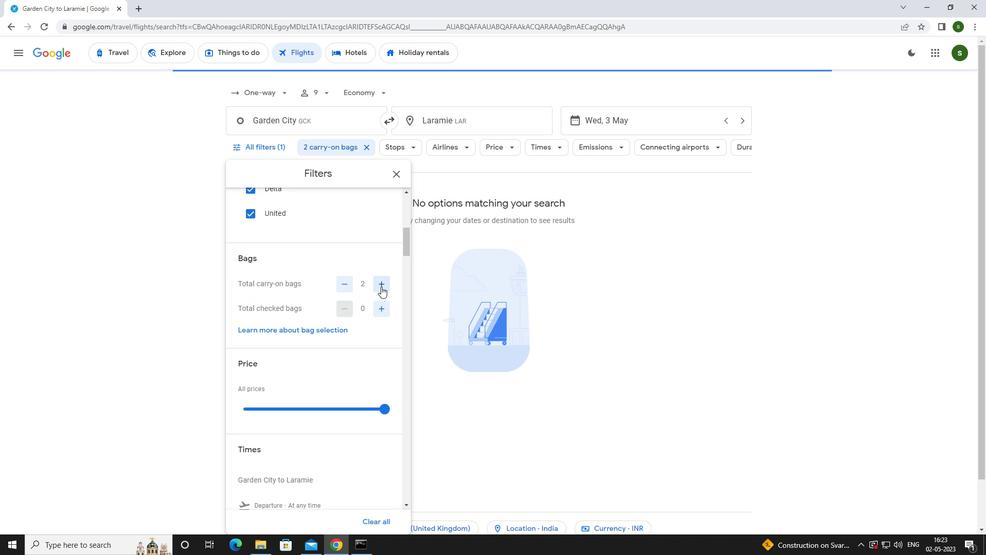 
Action: Mouse scrolled (381, 286) with delta (0, 0)
Screenshot: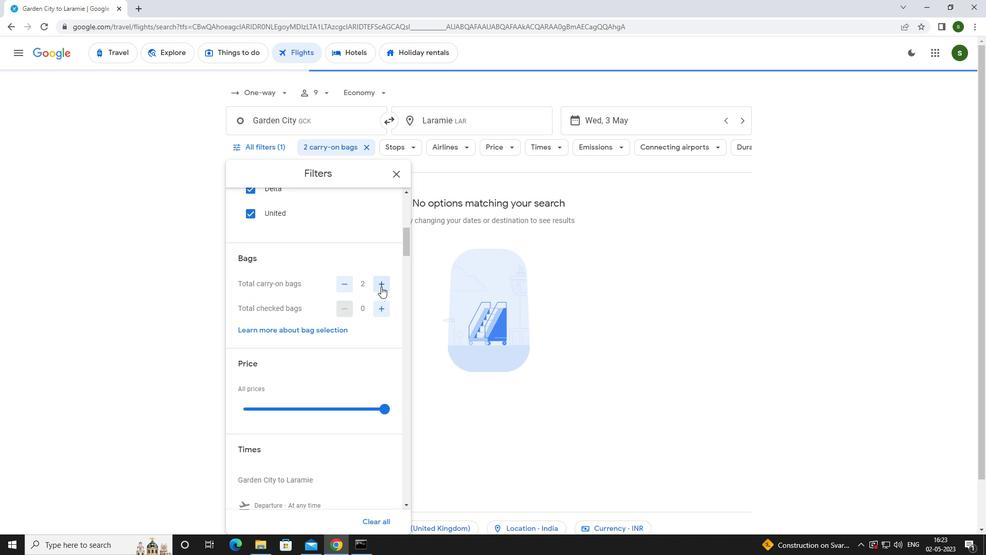 
Action: Mouse moved to (386, 306)
Screenshot: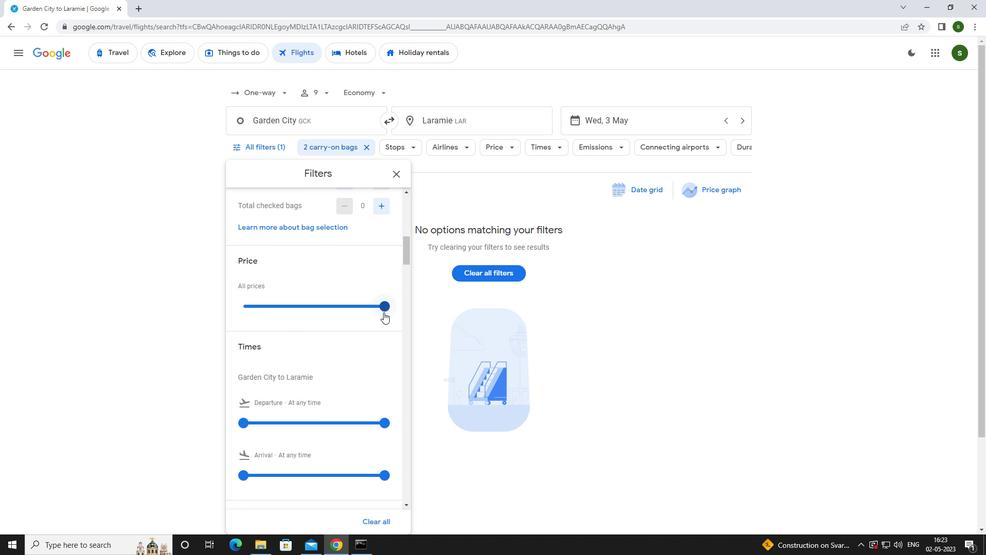 
Action: Mouse pressed left at (386, 306)
Screenshot: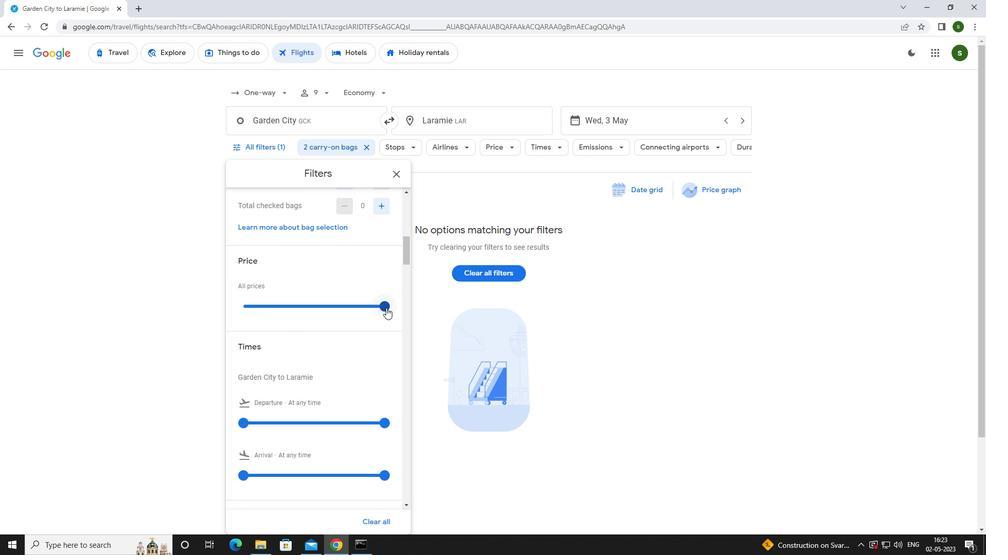 
Action: Mouse moved to (356, 316)
Screenshot: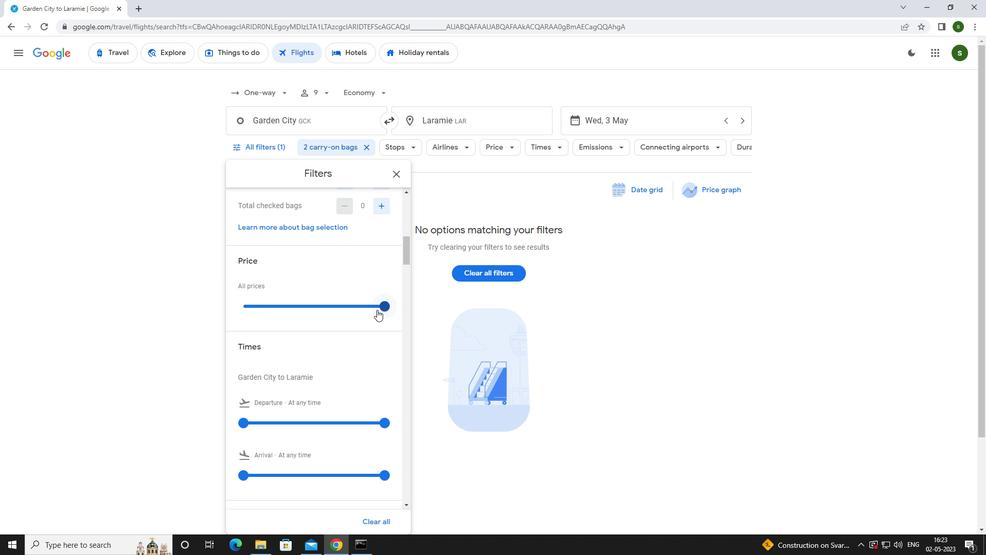 
Action: Mouse scrolled (356, 316) with delta (0, 0)
Screenshot: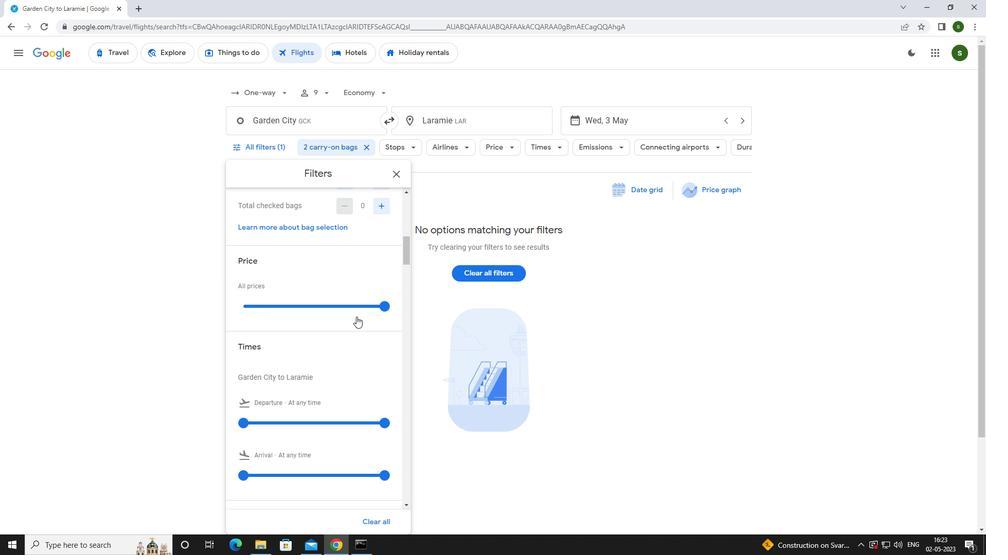 
Action: Mouse scrolled (356, 316) with delta (0, 0)
Screenshot: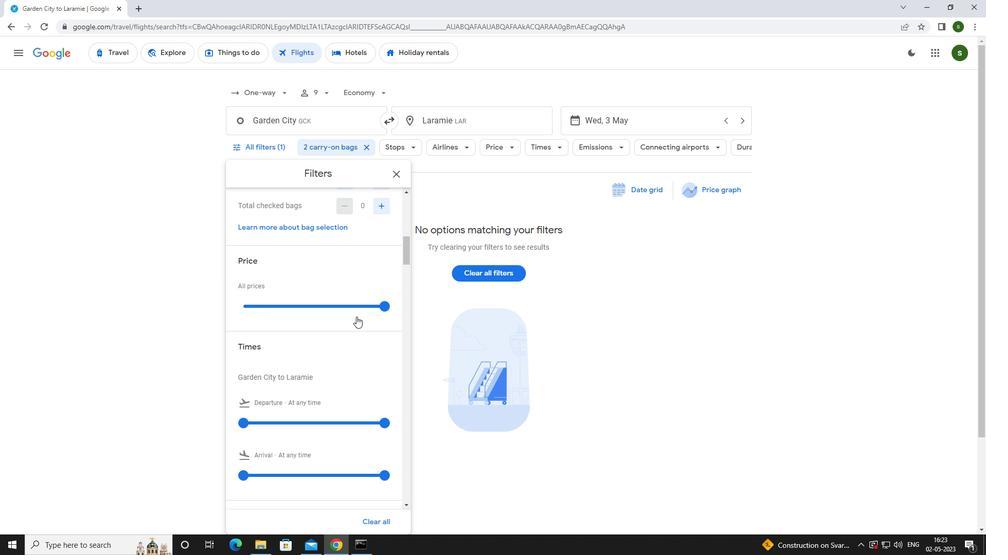 
Action: Mouse moved to (241, 318)
Screenshot: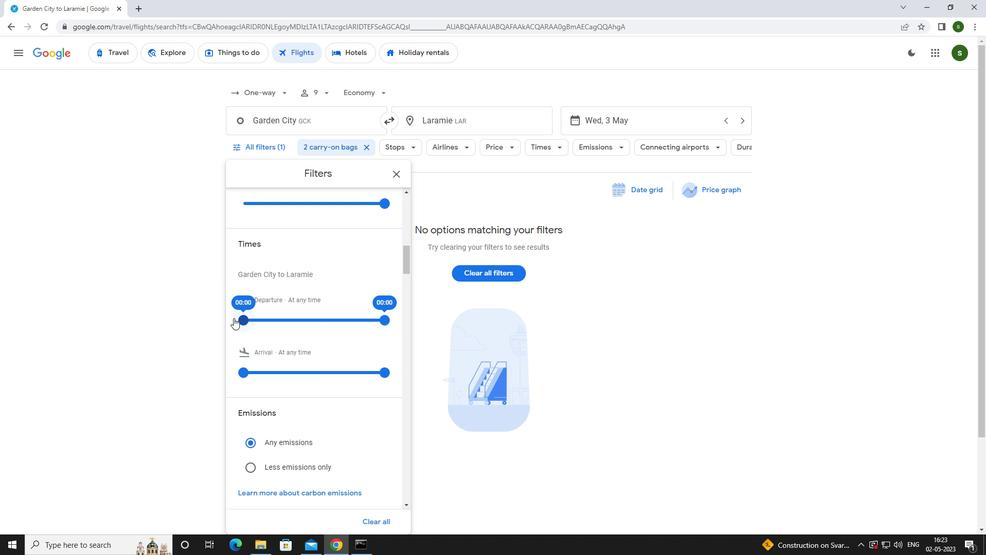 
Action: Mouse pressed left at (241, 318)
Screenshot: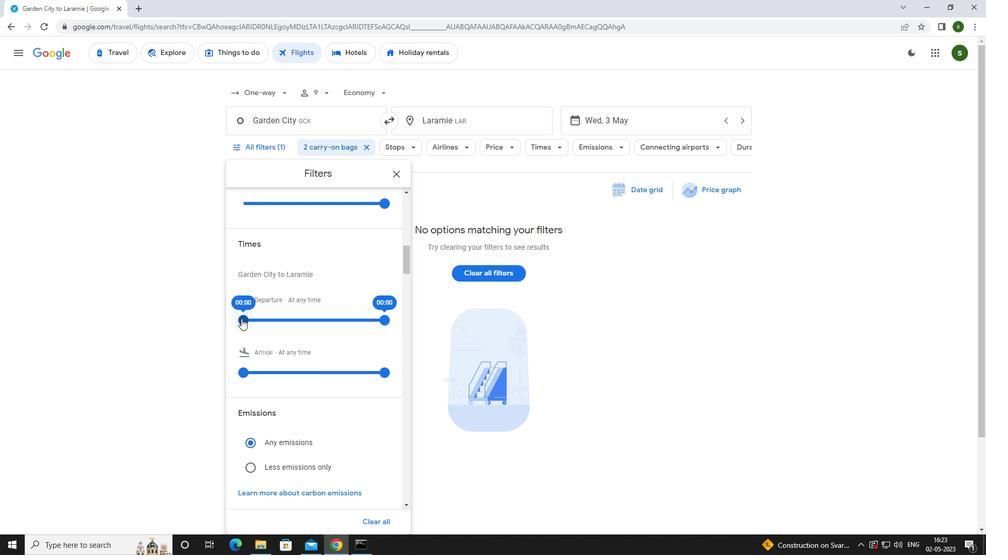 
Action: Mouse moved to (570, 318)
Screenshot: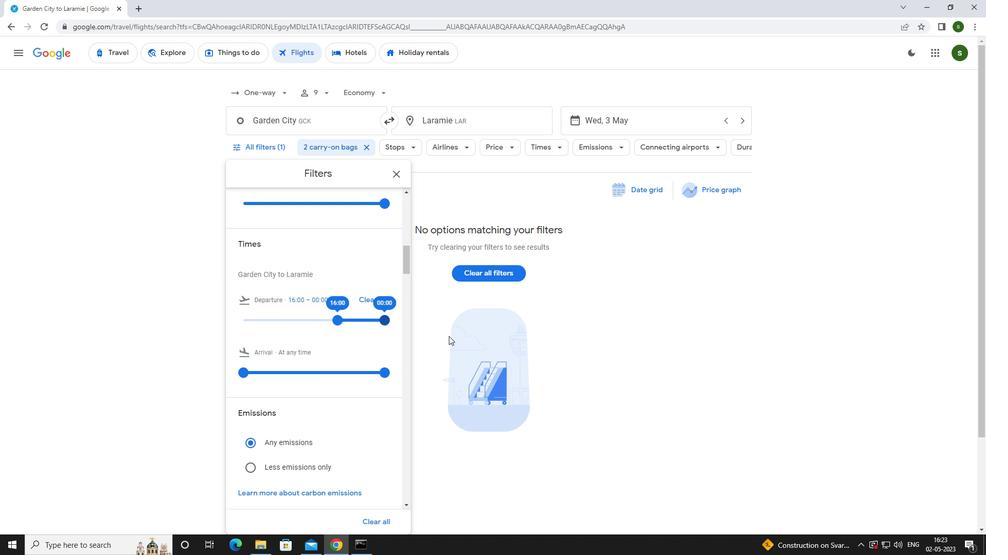 
Action: Mouse pressed left at (570, 318)
Screenshot: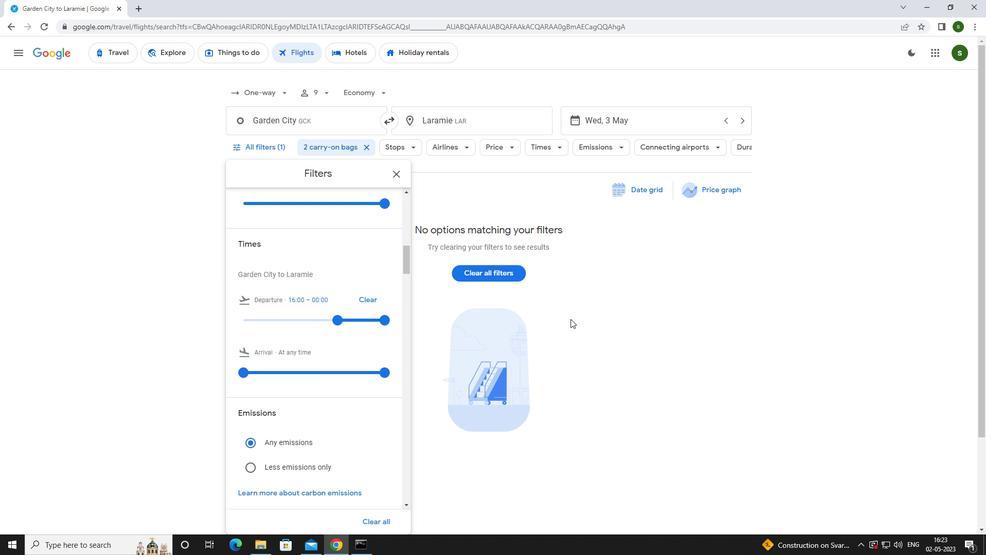 
Action: Mouse moved to (570, 317)
Screenshot: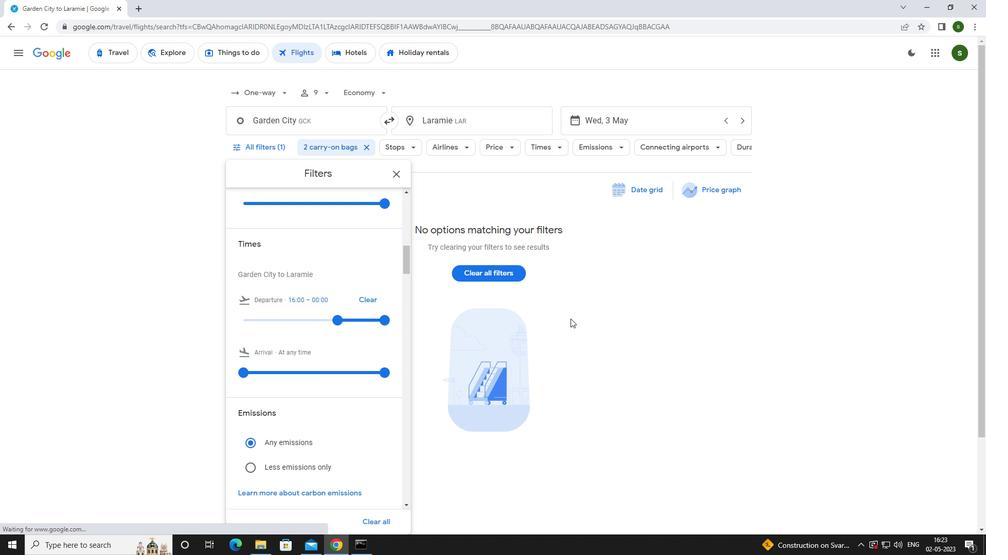 
